 Task: Archive the repository "JS".
Action: Mouse moved to (1065, 277)
Screenshot: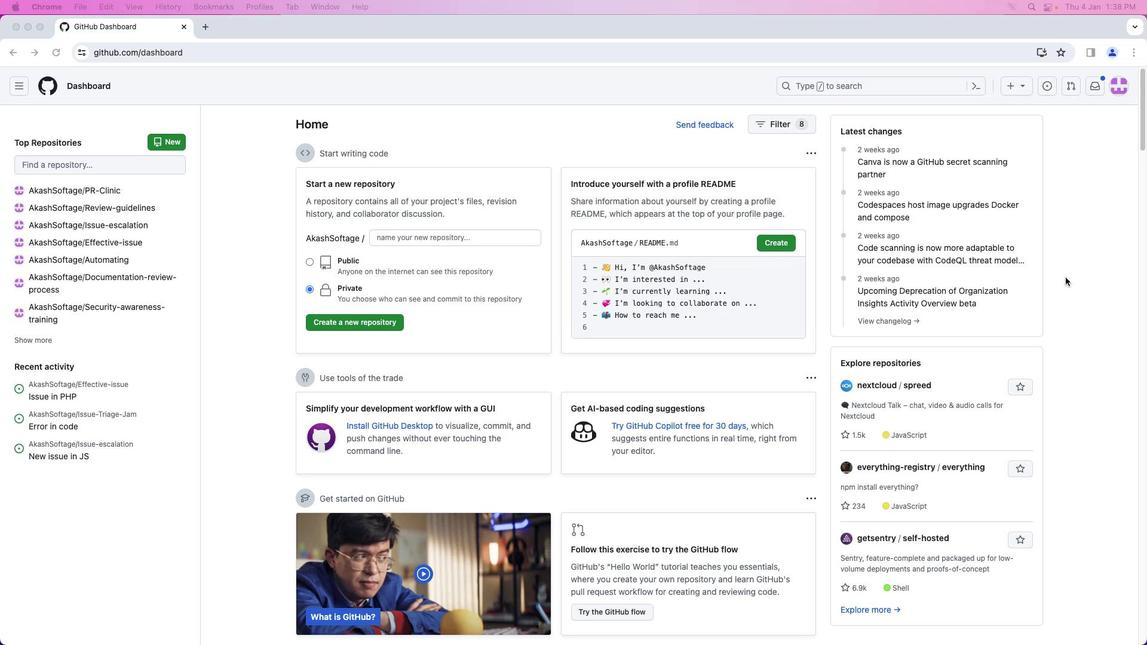 
Action: Mouse pressed left at (1065, 277)
Screenshot: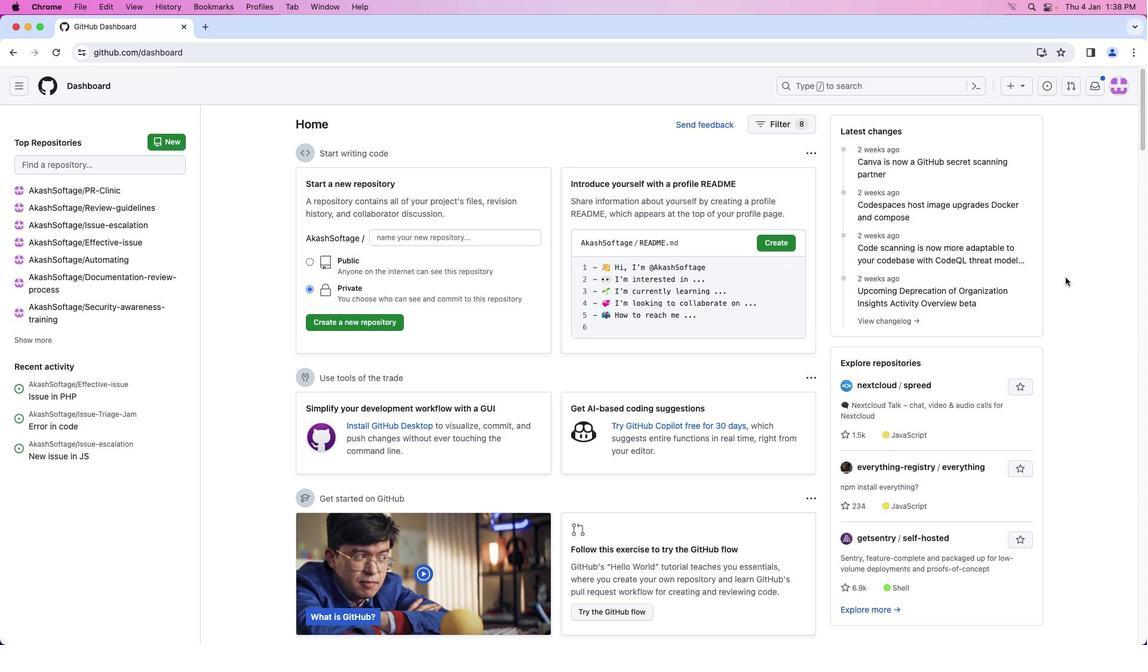 
Action: Mouse moved to (1120, 89)
Screenshot: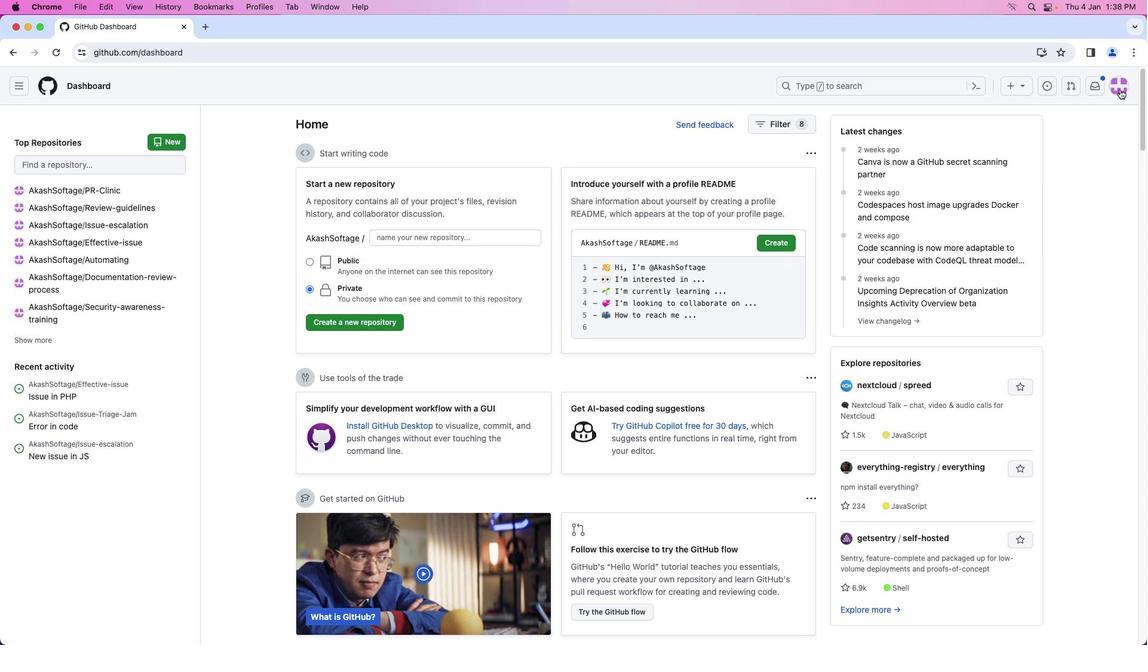 
Action: Mouse pressed left at (1120, 89)
Screenshot: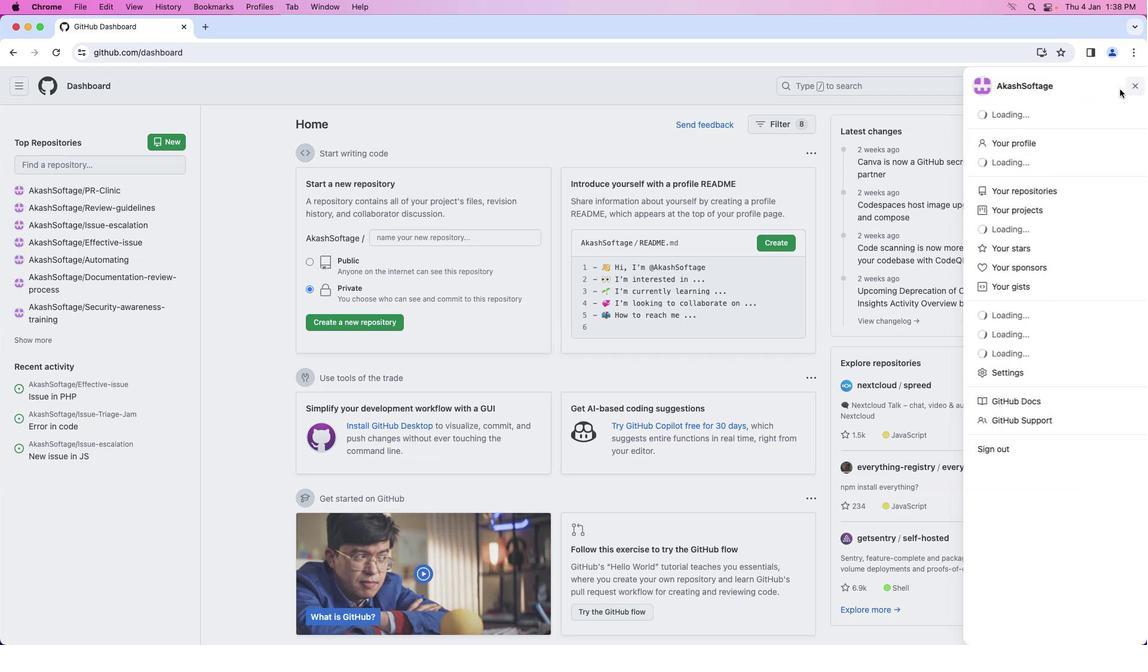 
Action: Mouse moved to (1064, 187)
Screenshot: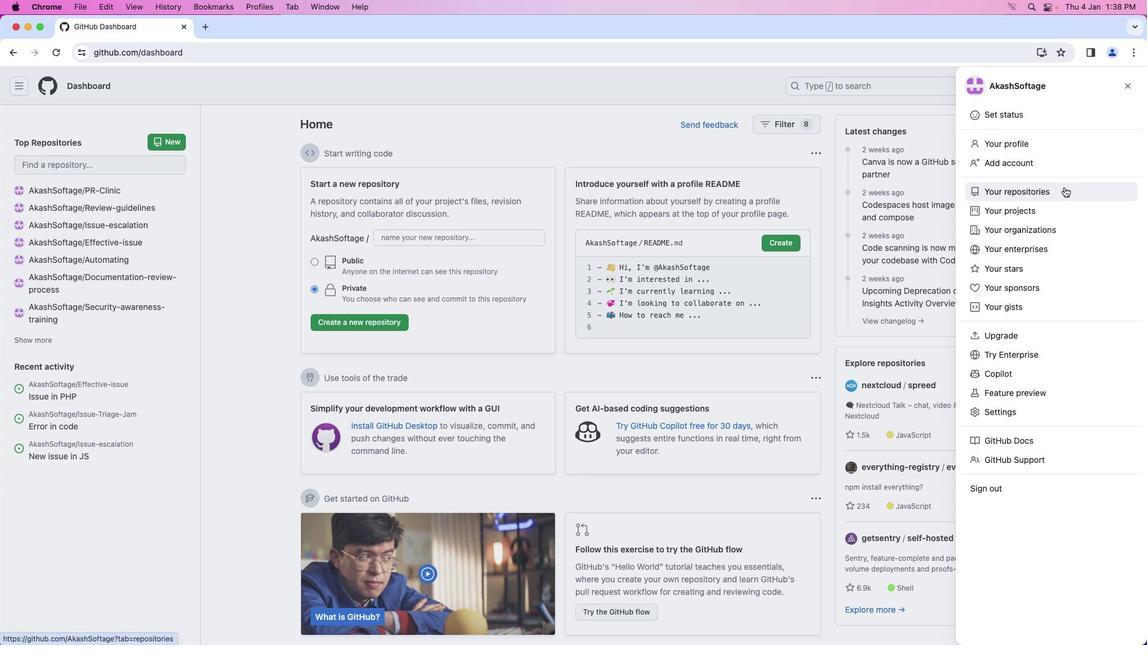 
Action: Mouse pressed left at (1064, 187)
Screenshot: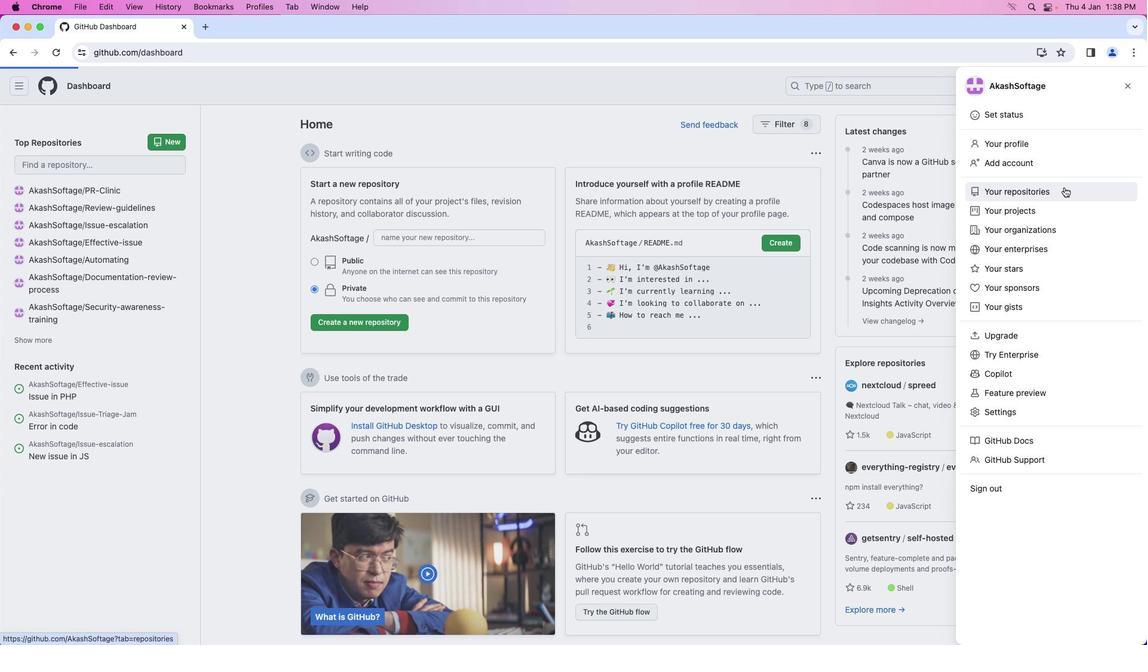 
Action: Mouse moved to (406, 268)
Screenshot: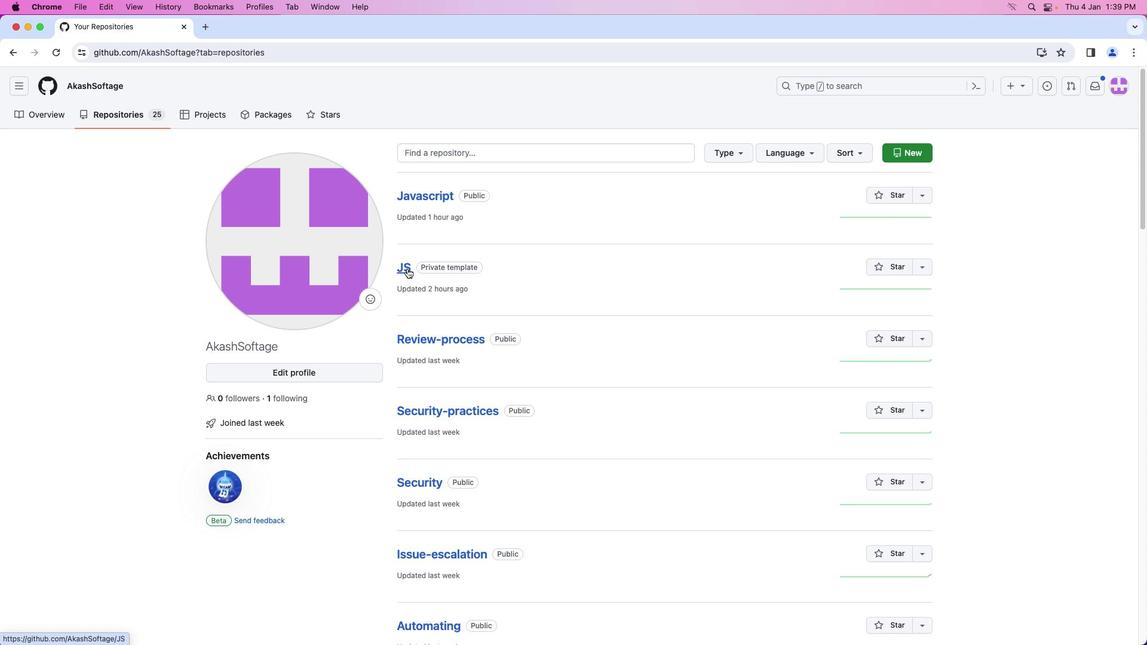 
Action: Mouse pressed left at (406, 268)
Screenshot: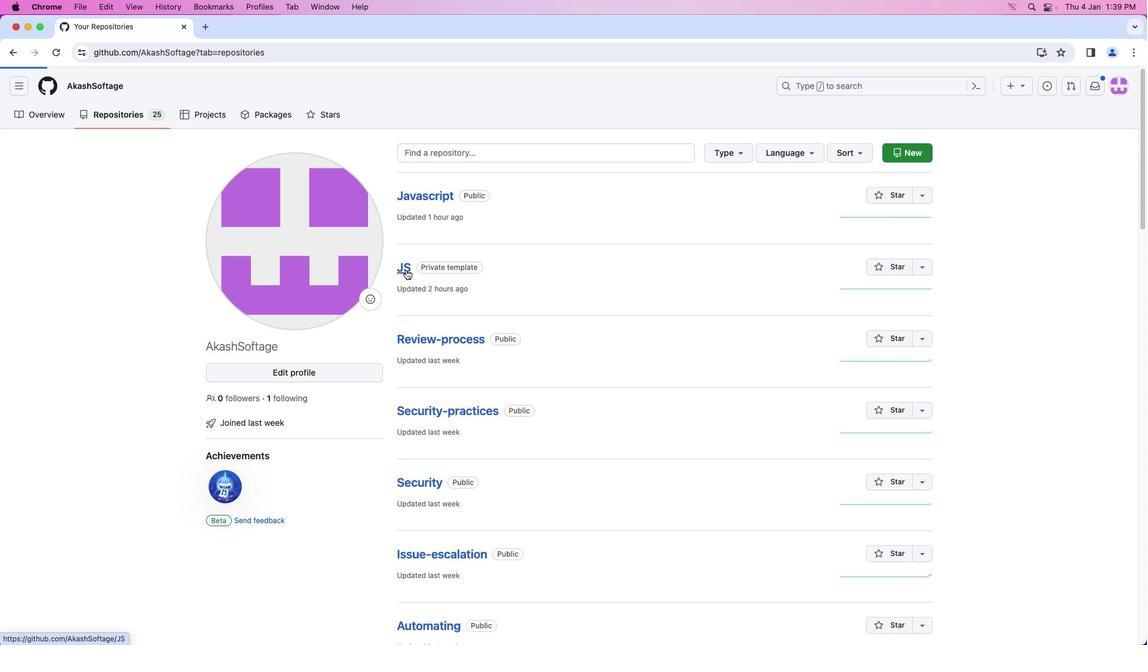 
Action: Mouse moved to (525, 120)
Screenshot: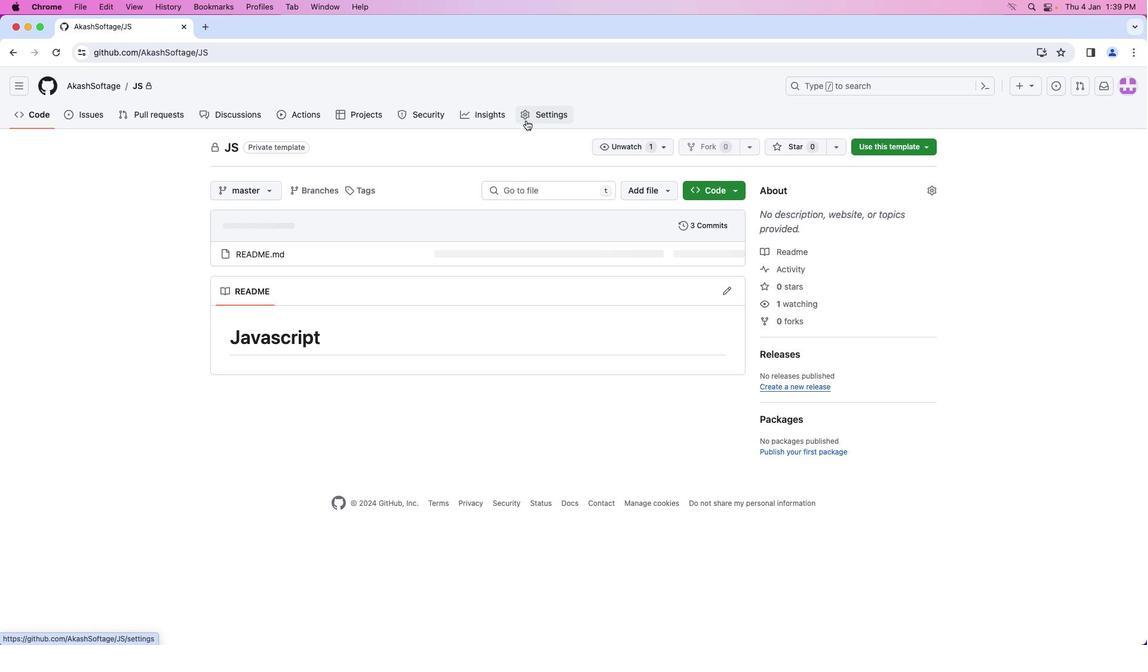
Action: Mouse pressed left at (525, 120)
Screenshot: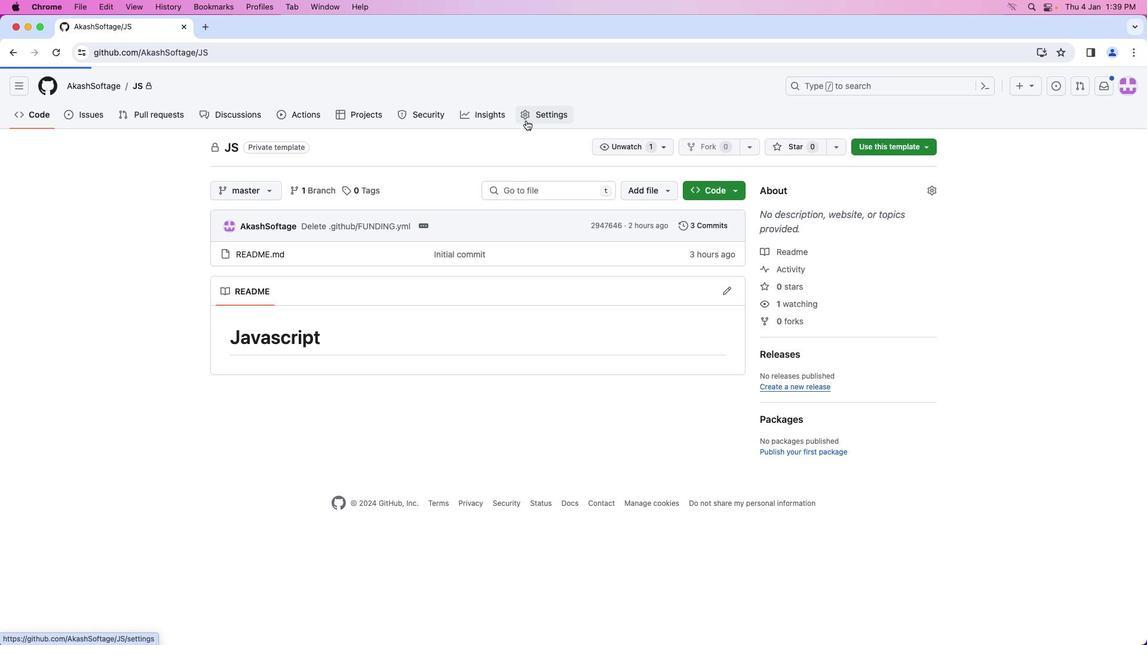 
Action: Mouse moved to (488, 201)
Screenshot: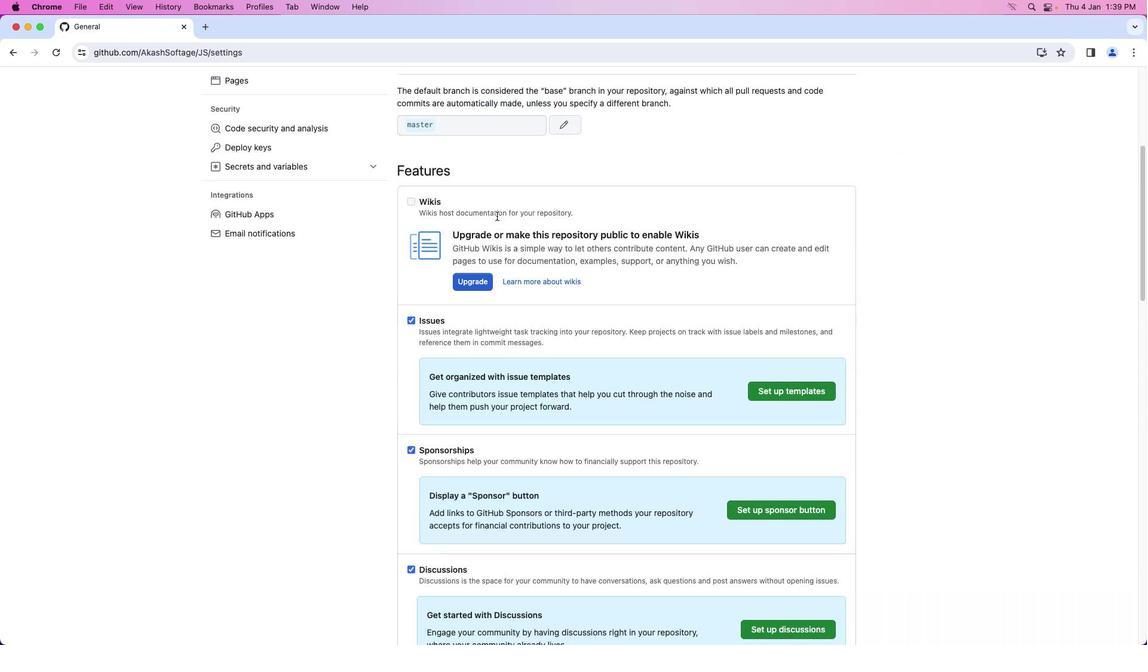 
Action: Mouse scrolled (488, 201) with delta (0, 0)
Screenshot: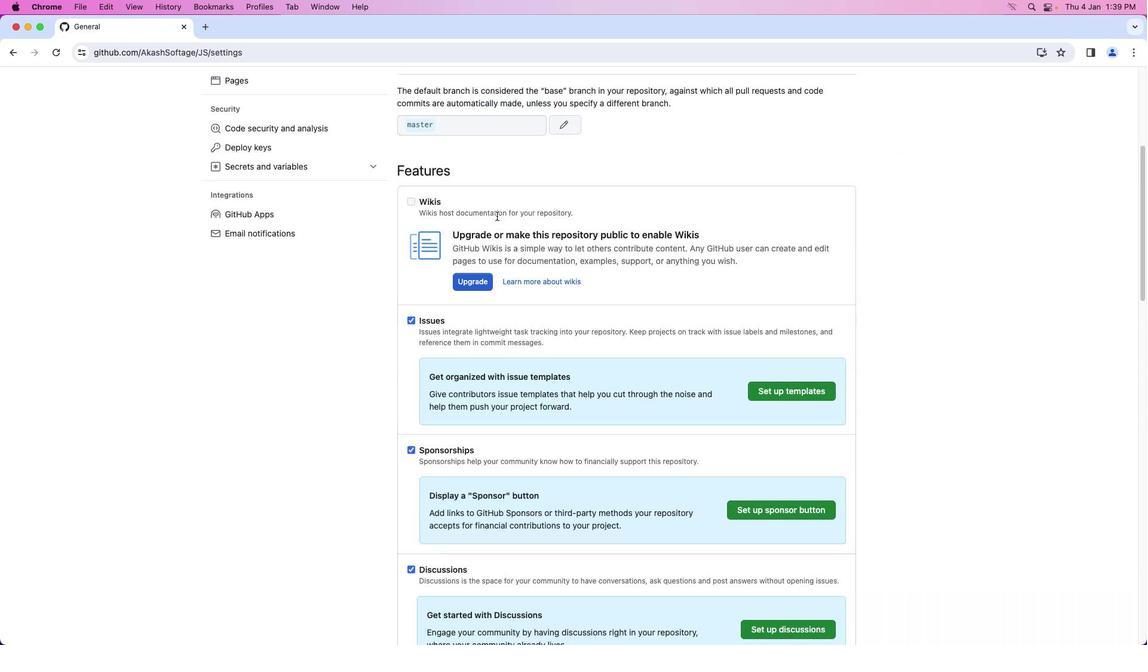 
Action: Mouse moved to (492, 209)
Screenshot: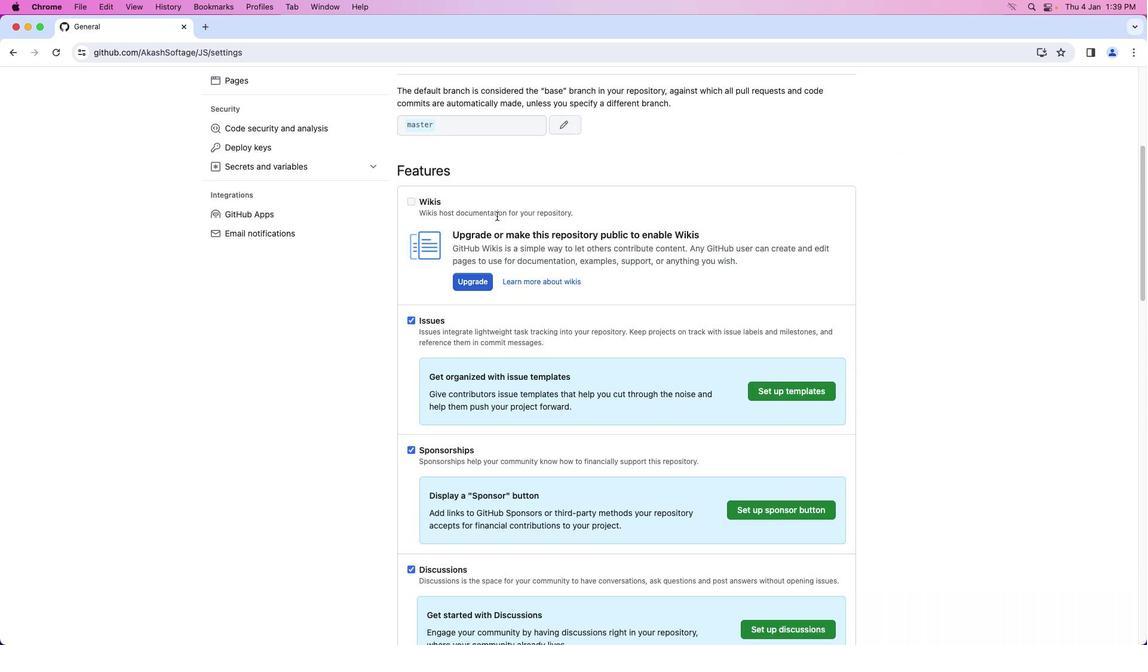 
Action: Mouse scrolled (492, 209) with delta (0, 0)
Screenshot: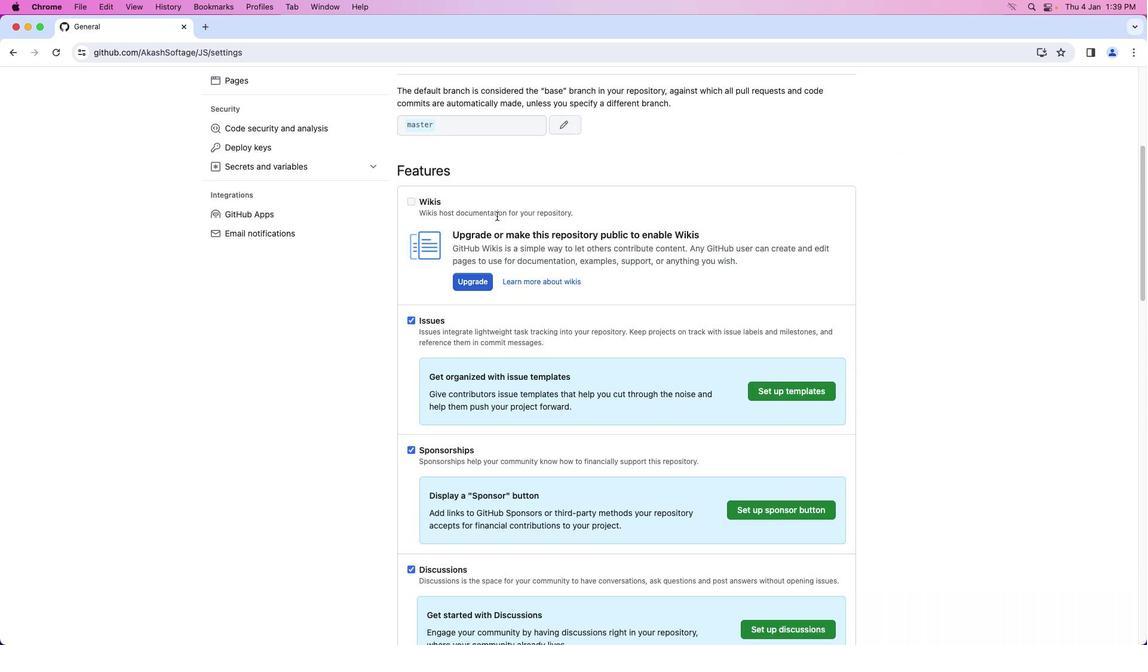 
Action: Mouse moved to (494, 212)
Screenshot: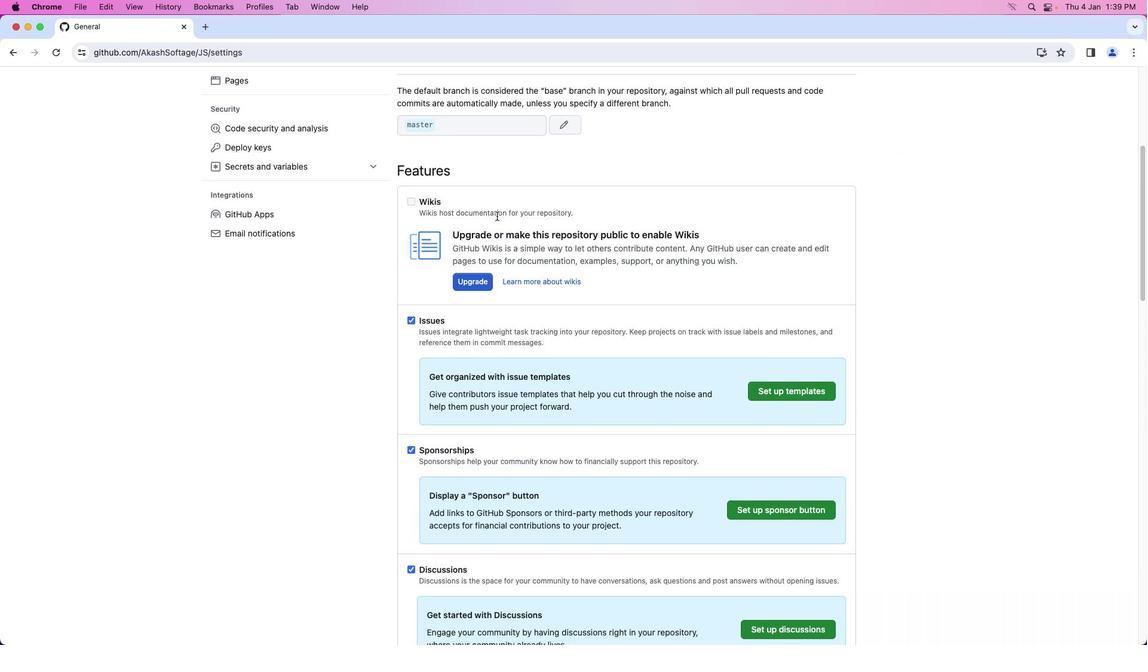 
Action: Mouse scrolled (494, 212) with delta (0, -1)
Screenshot: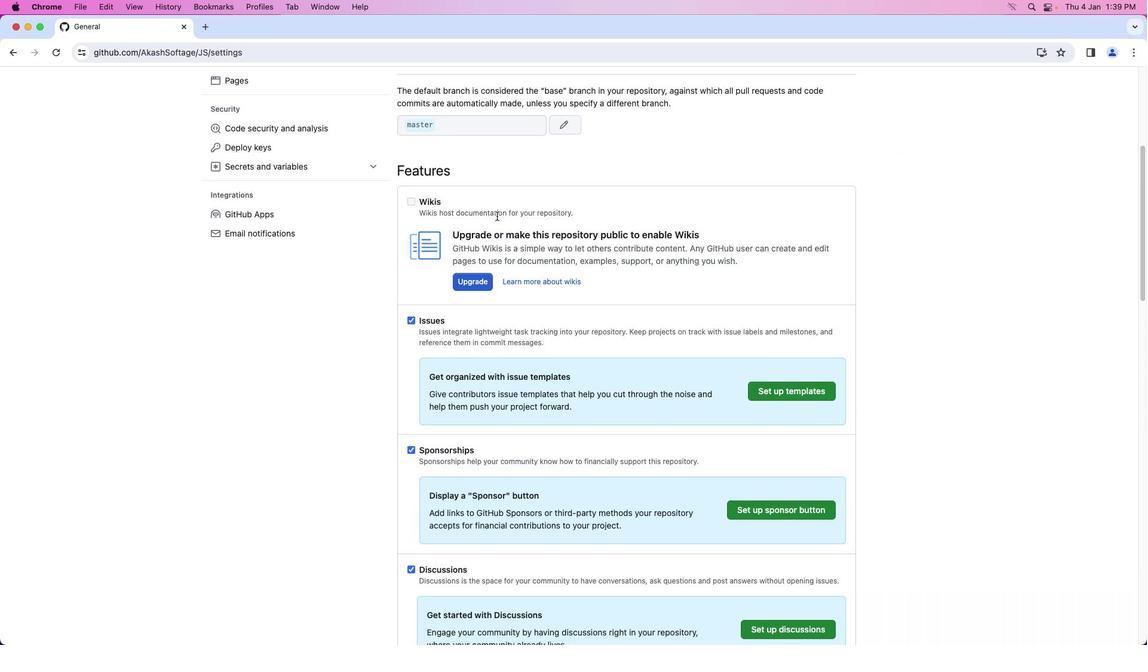 
Action: Mouse moved to (495, 215)
Screenshot: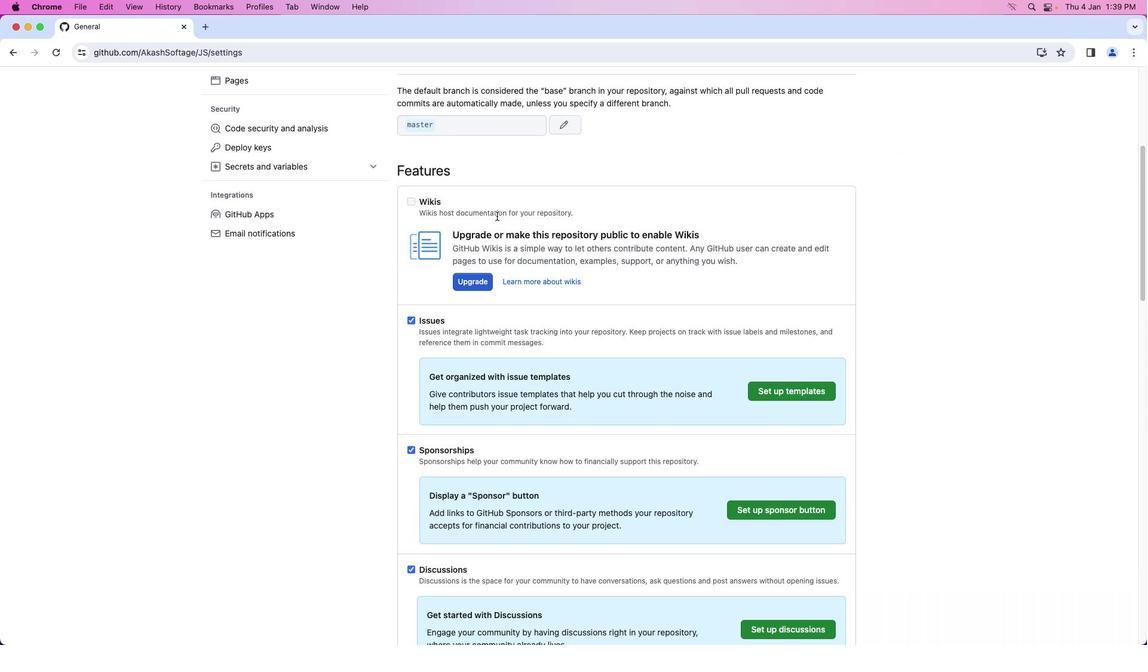 
Action: Mouse scrolled (495, 215) with delta (0, -1)
Screenshot: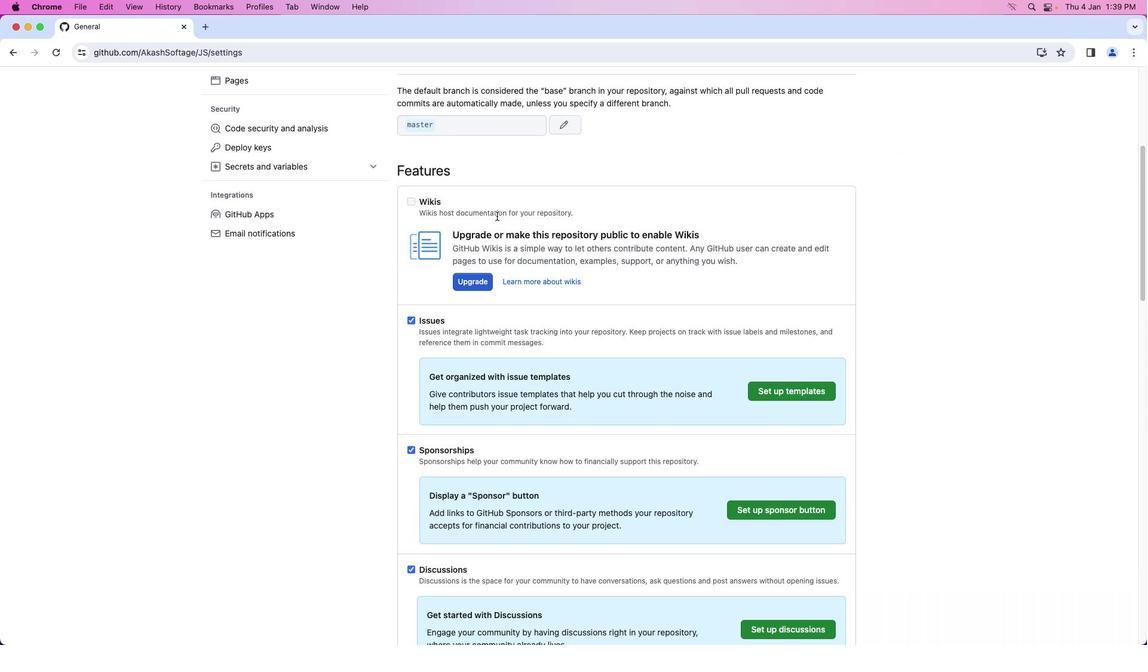 
Action: Mouse moved to (496, 216)
Screenshot: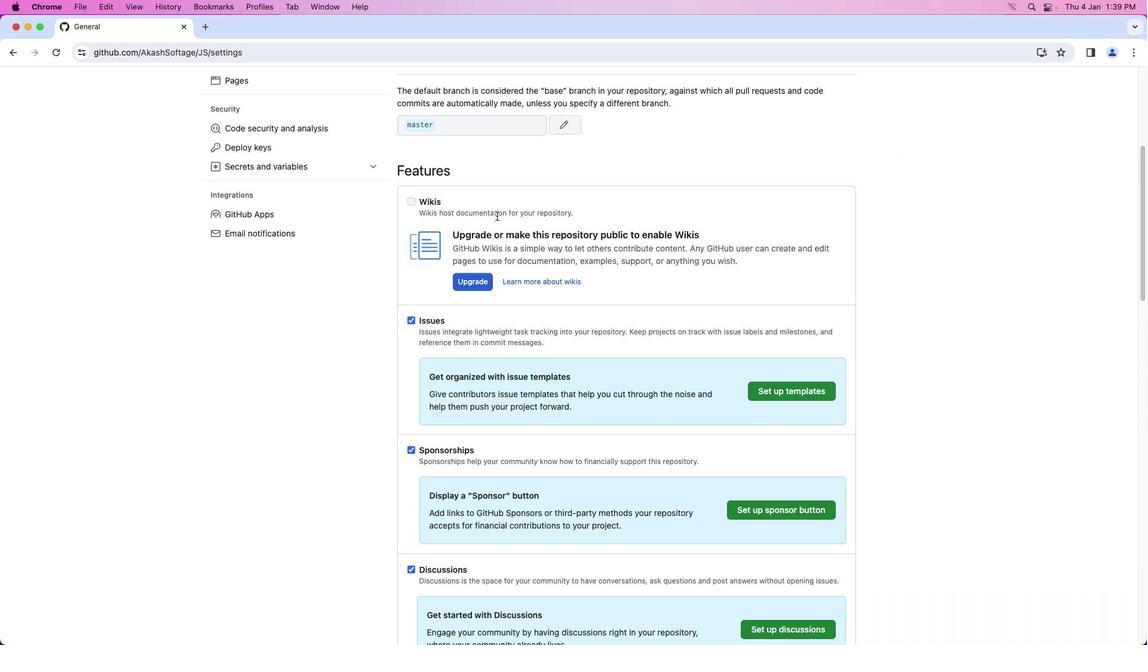 
Action: Mouse scrolled (496, 216) with delta (0, -2)
Screenshot: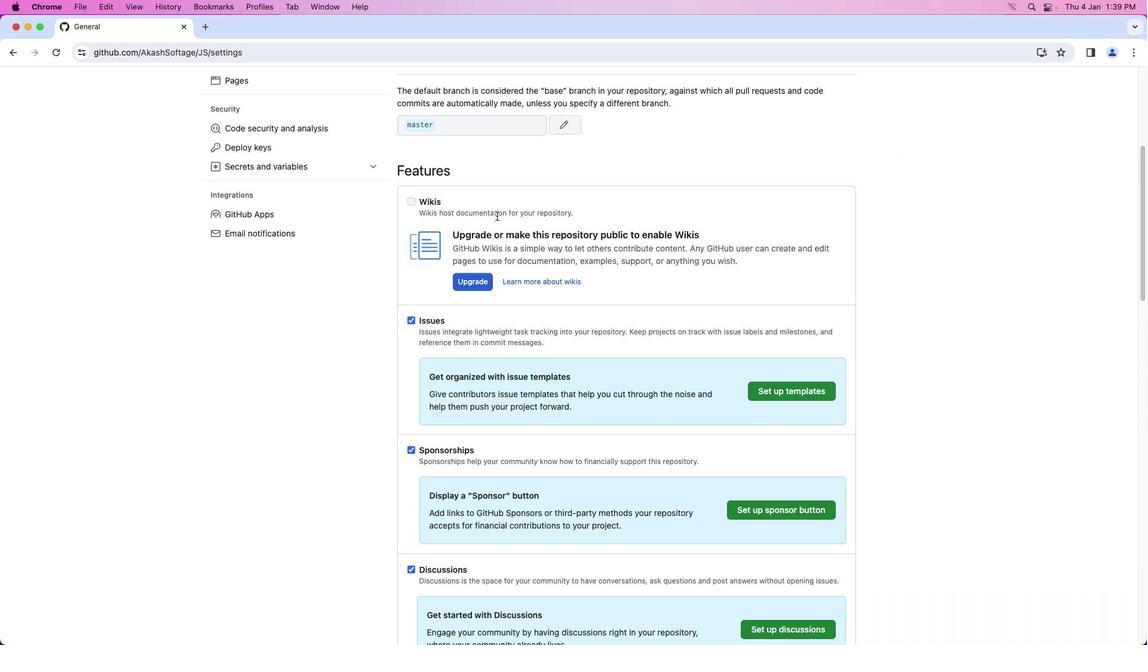 
Action: Mouse moved to (497, 223)
Screenshot: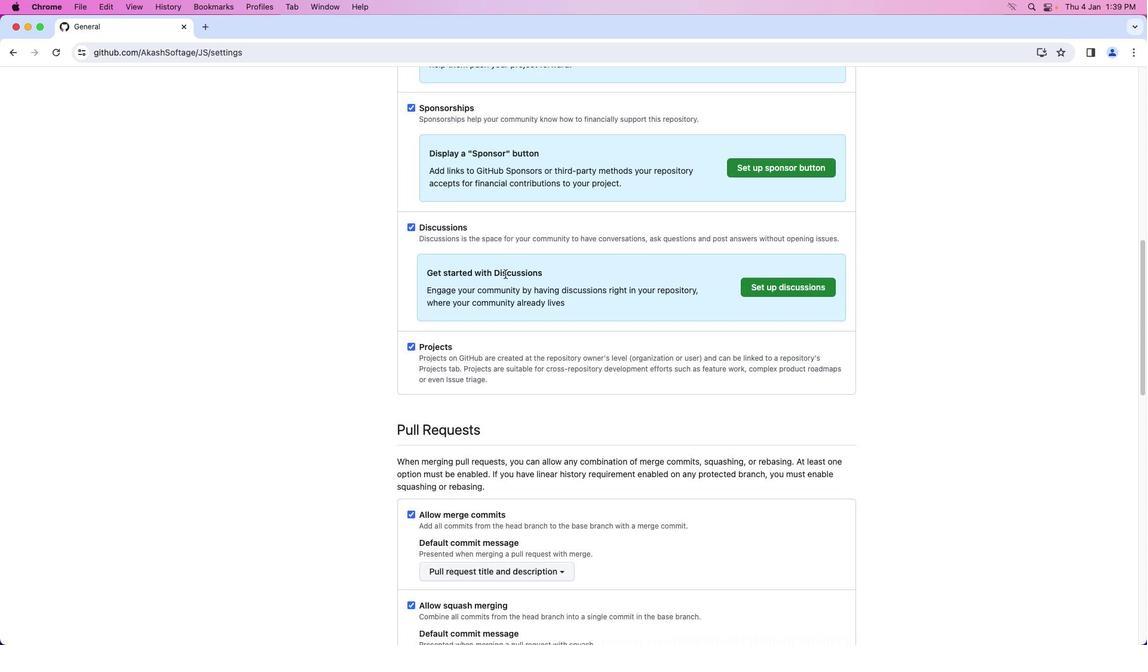
Action: Mouse scrolled (497, 223) with delta (0, 0)
Screenshot: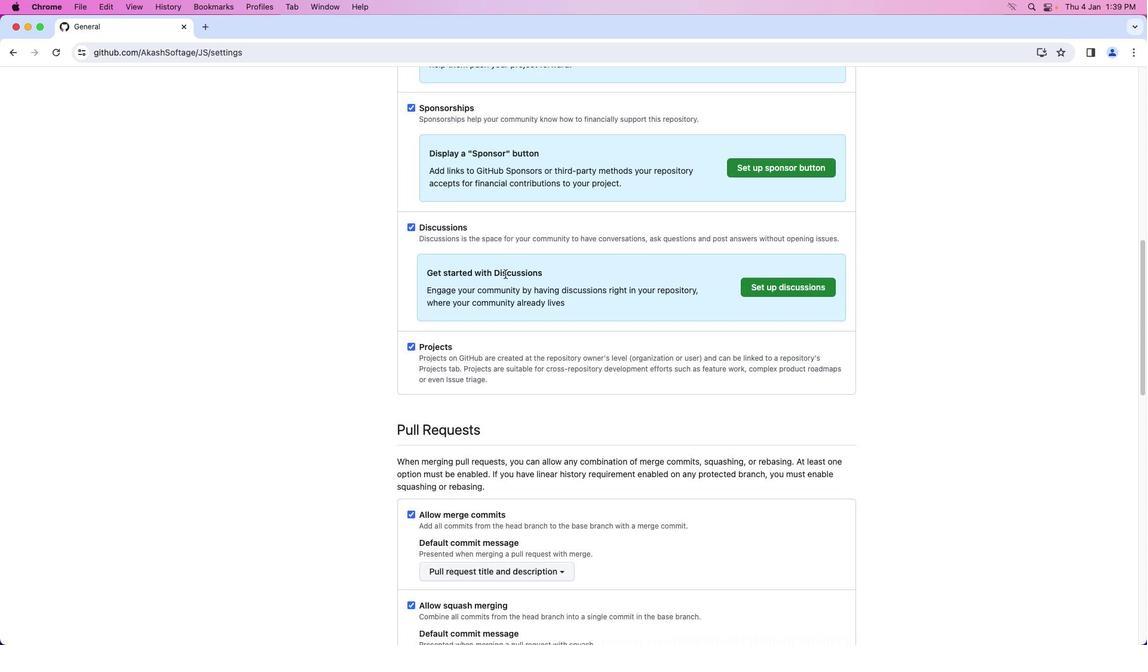 
Action: Mouse moved to (501, 243)
Screenshot: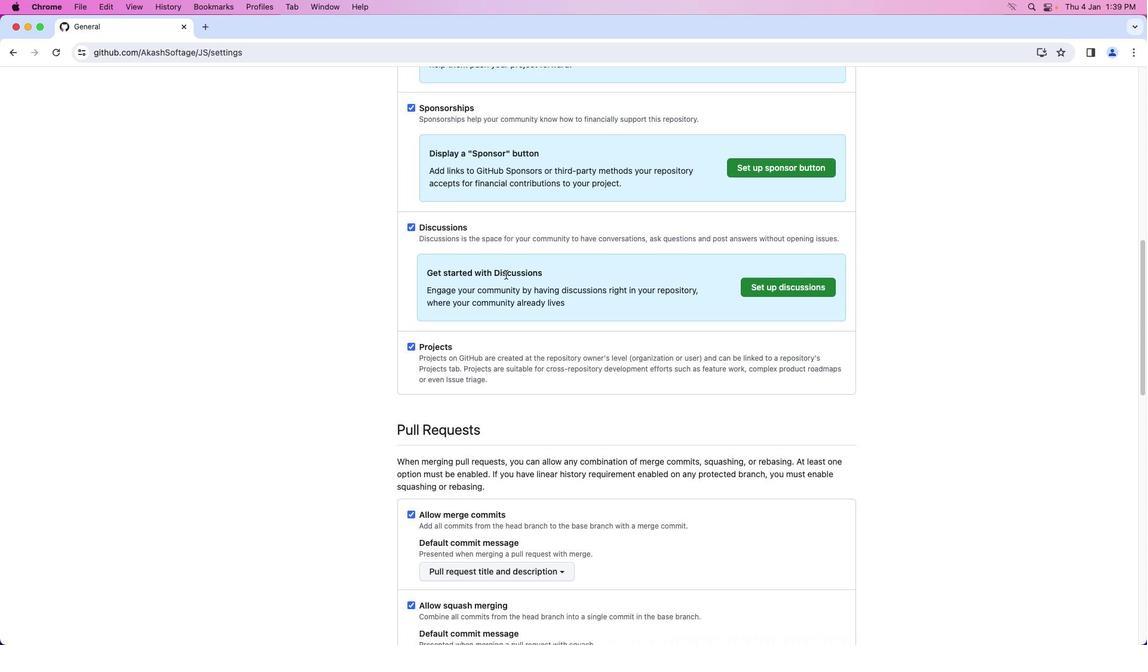 
Action: Mouse scrolled (501, 243) with delta (0, 0)
Screenshot: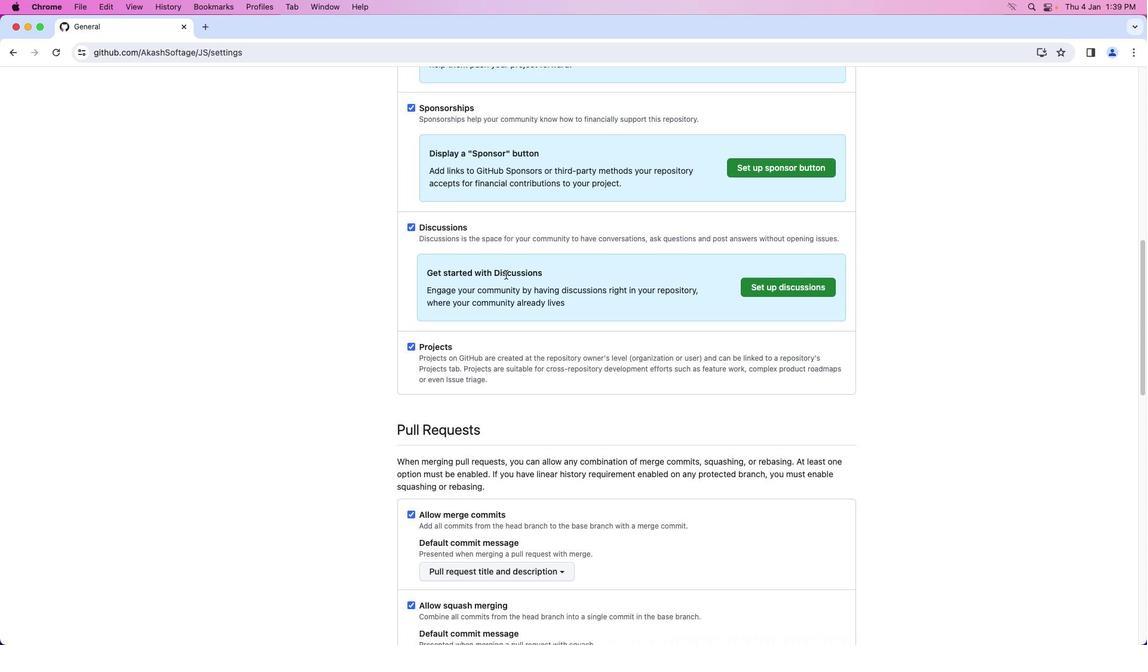 
Action: Mouse moved to (501, 253)
Screenshot: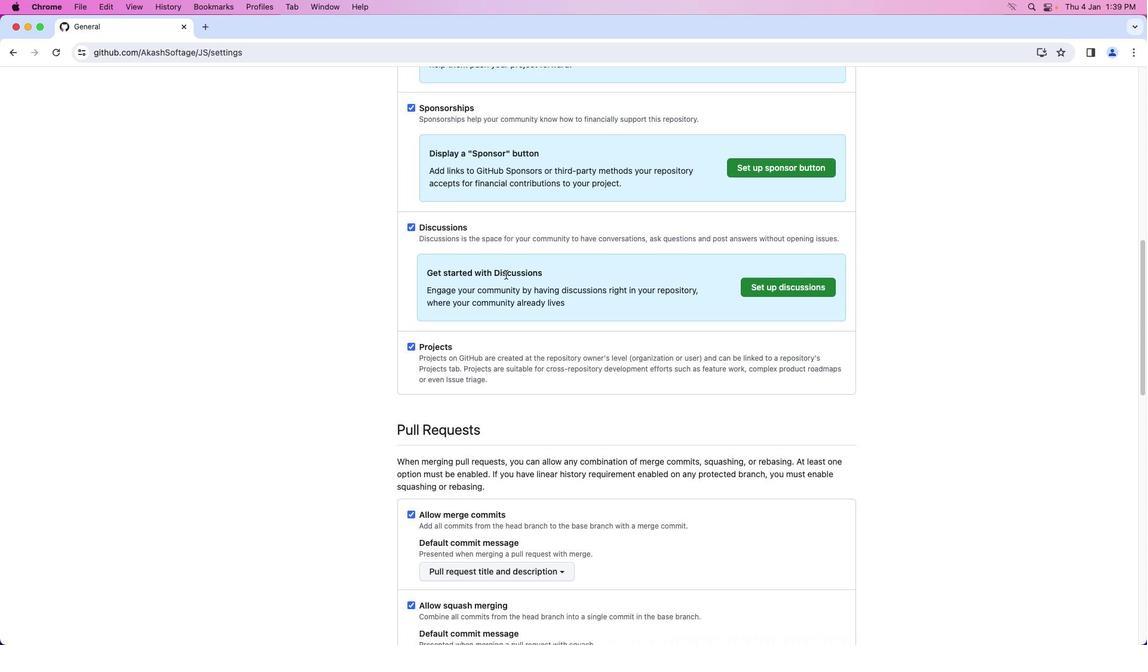 
Action: Mouse scrolled (501, 253) with delta (0, -1)
Screenshot: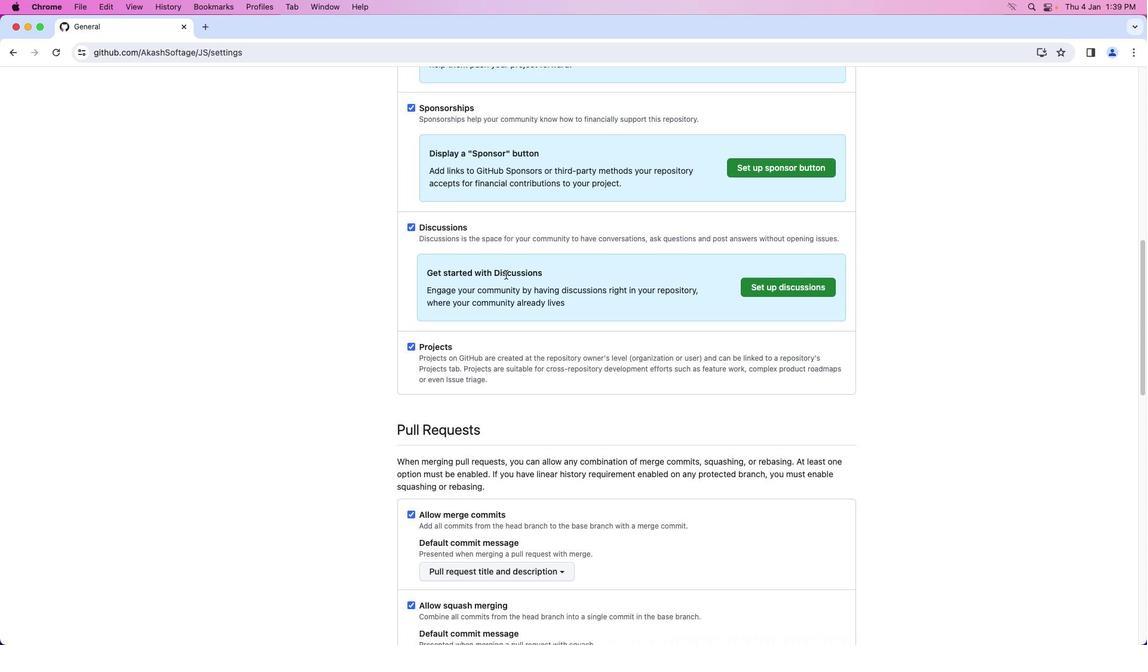 
Action: Mouse moved to (502, 268)
Screenshot: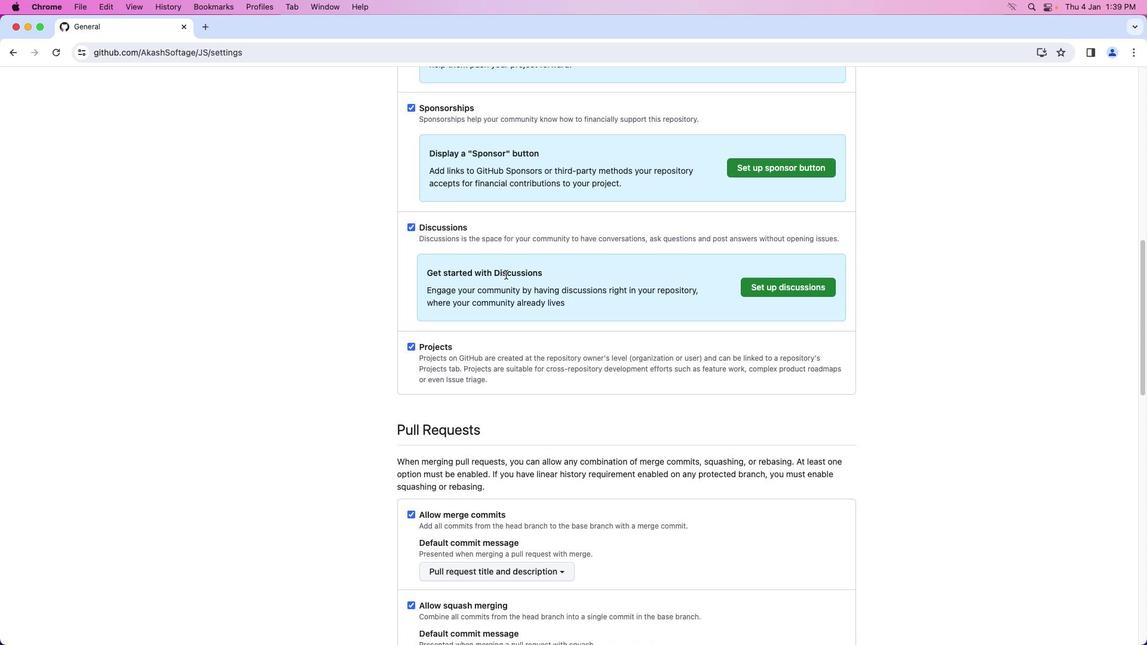 
Action: Mouse scrolled (502, 268) with delta (0, -2)
Screenshot: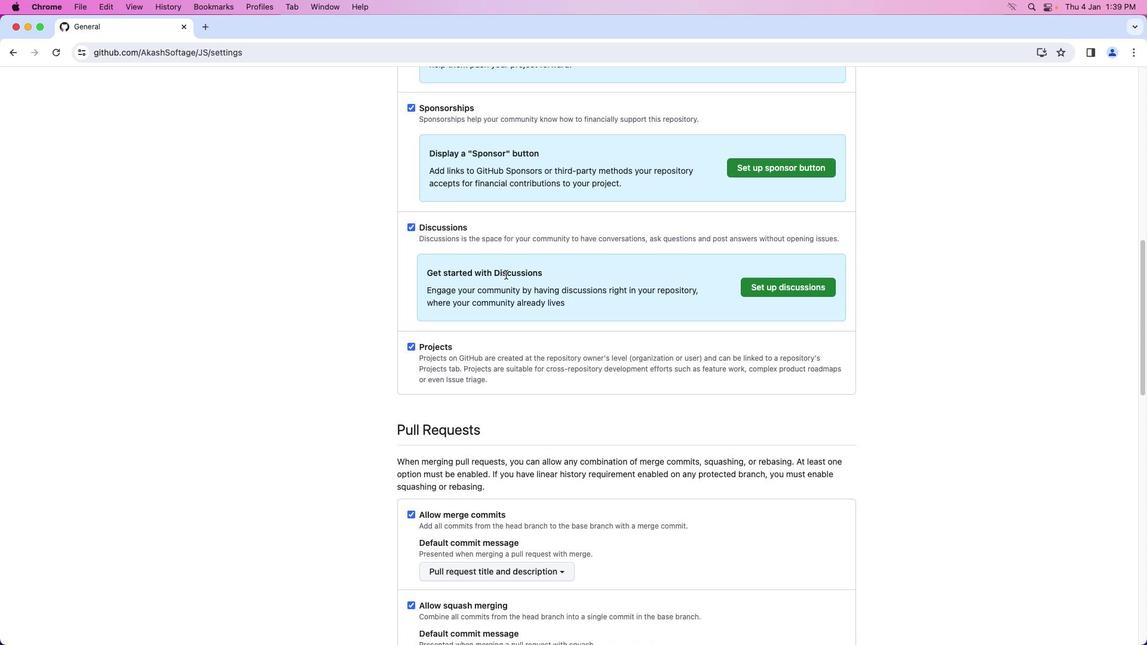 
Action: Mouse moved to (503, 271)
Screenshot: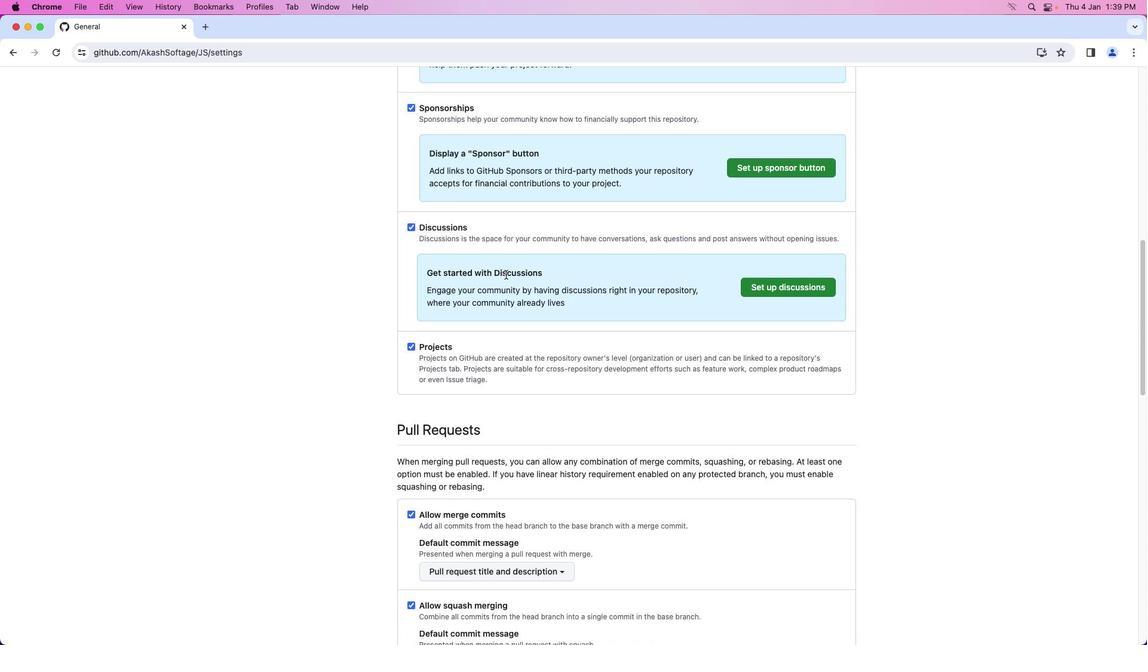 
Action: Mouse scrolled (503, 271) with delta (0, -2)
Screenshot: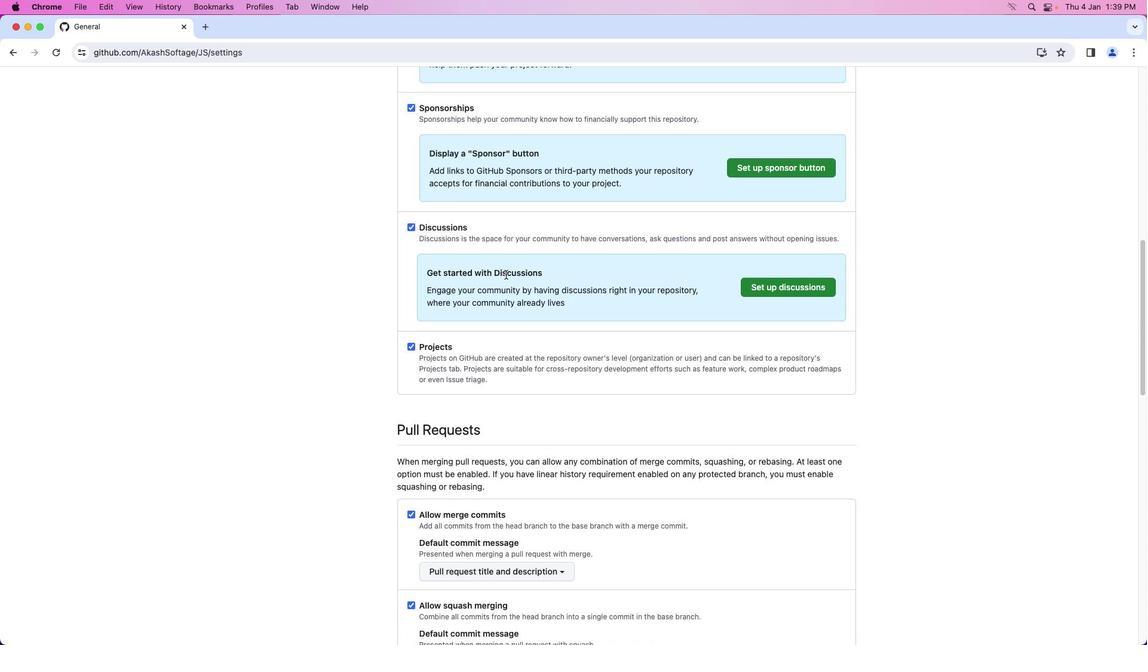
Action: Mouse moved to (506, 274)
Screenshot: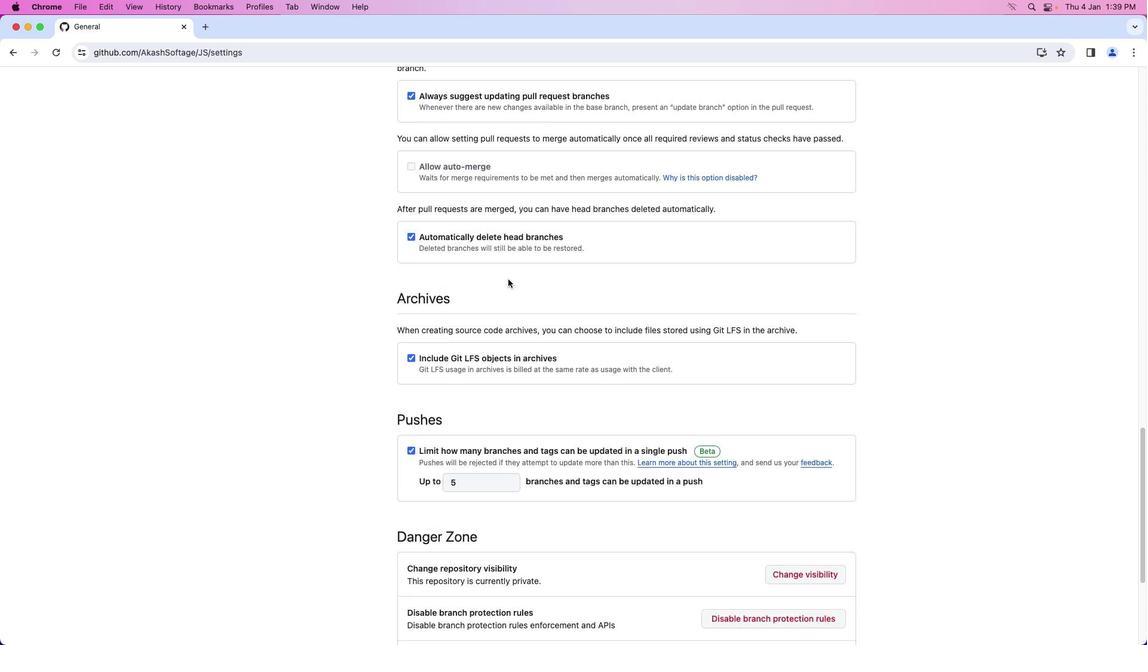 
Action: Mouse scrolled (506, 274) with delta (0, 0)
Screenshot: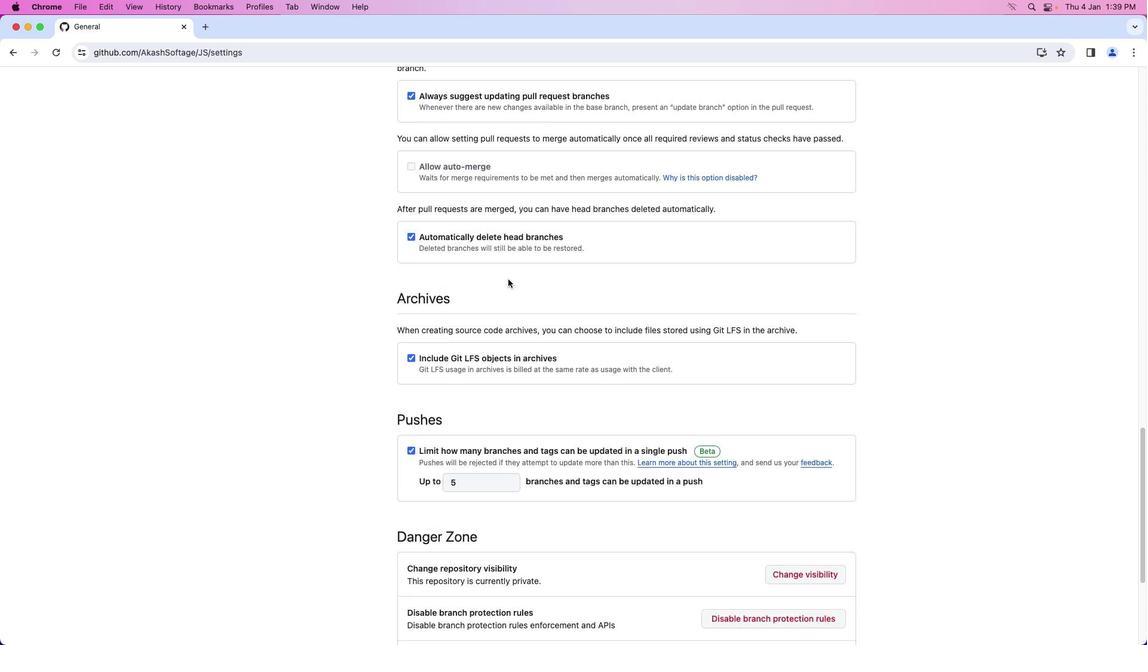 
Action: Mouse moved to (506, 275)
Screenshot: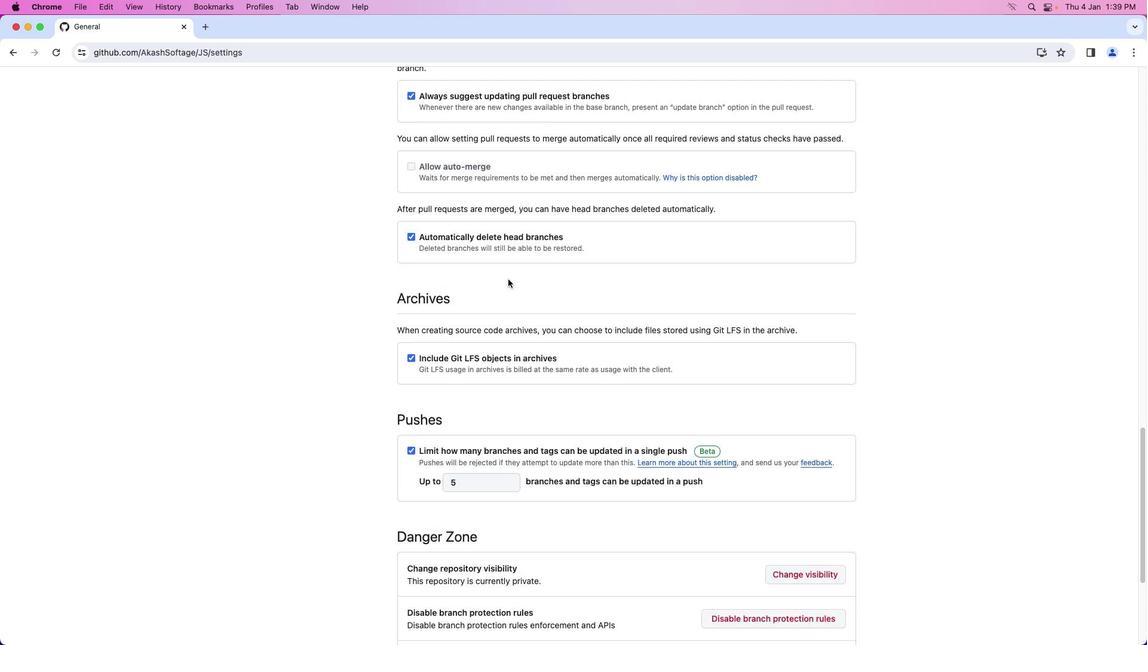 
Action: Mouse scrolled (506, 275) with delta (0, 0)
Screenshot: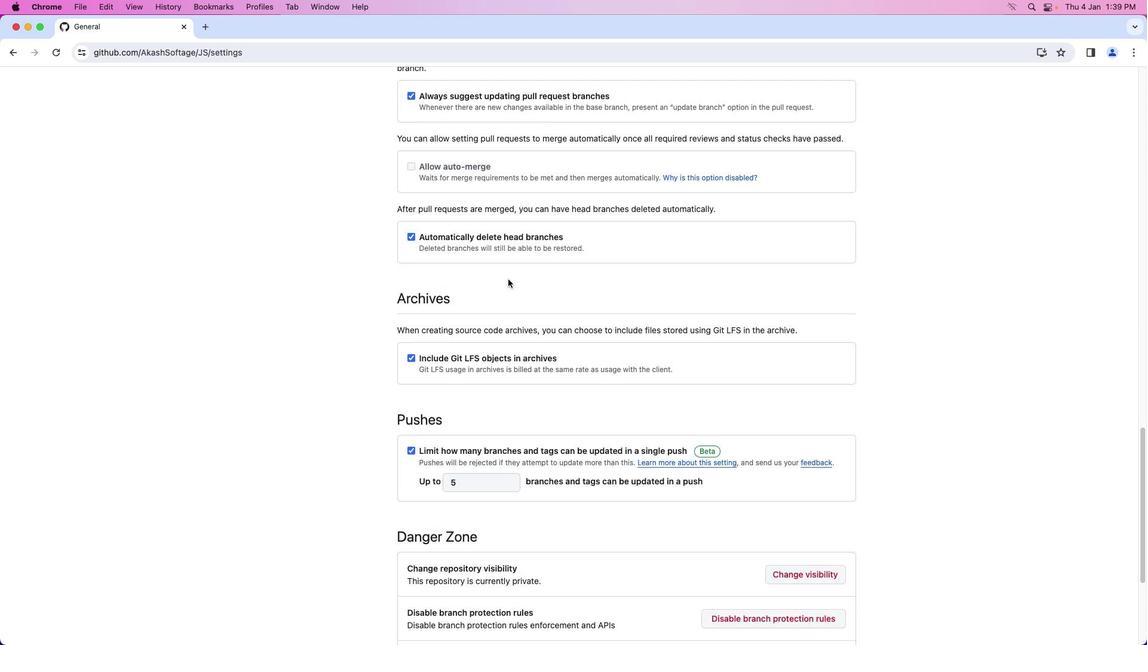
Action: Mouse moved to (507, 279)
Screenshot: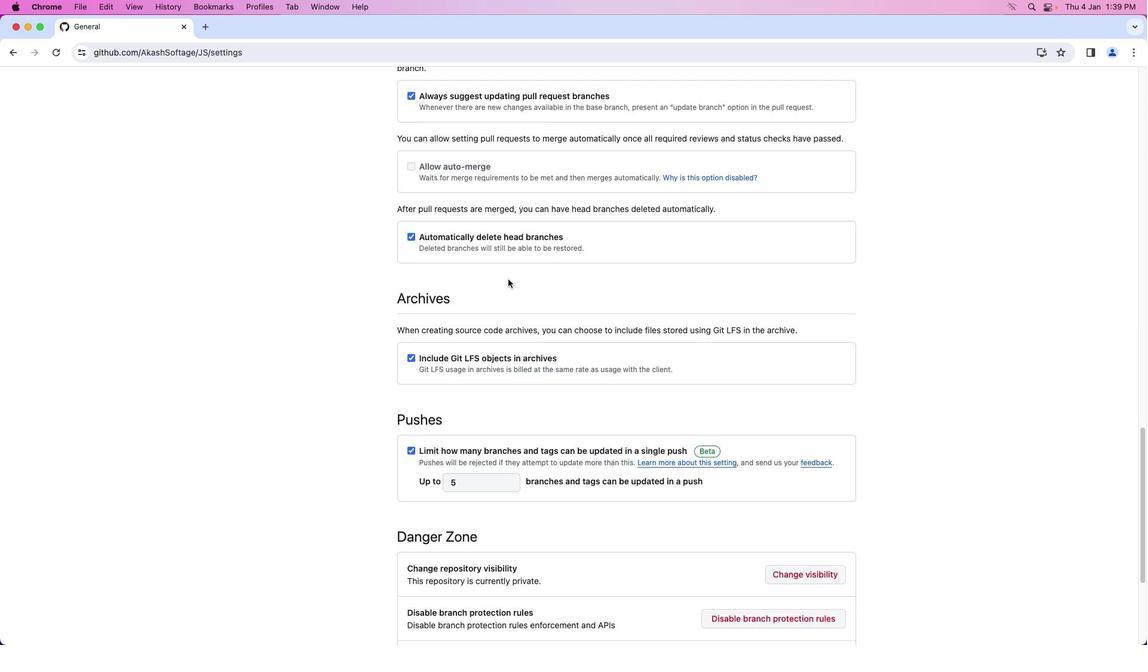 
Action: Mouse scrolled (507, 279) with delta (0, -1)
Screenshot: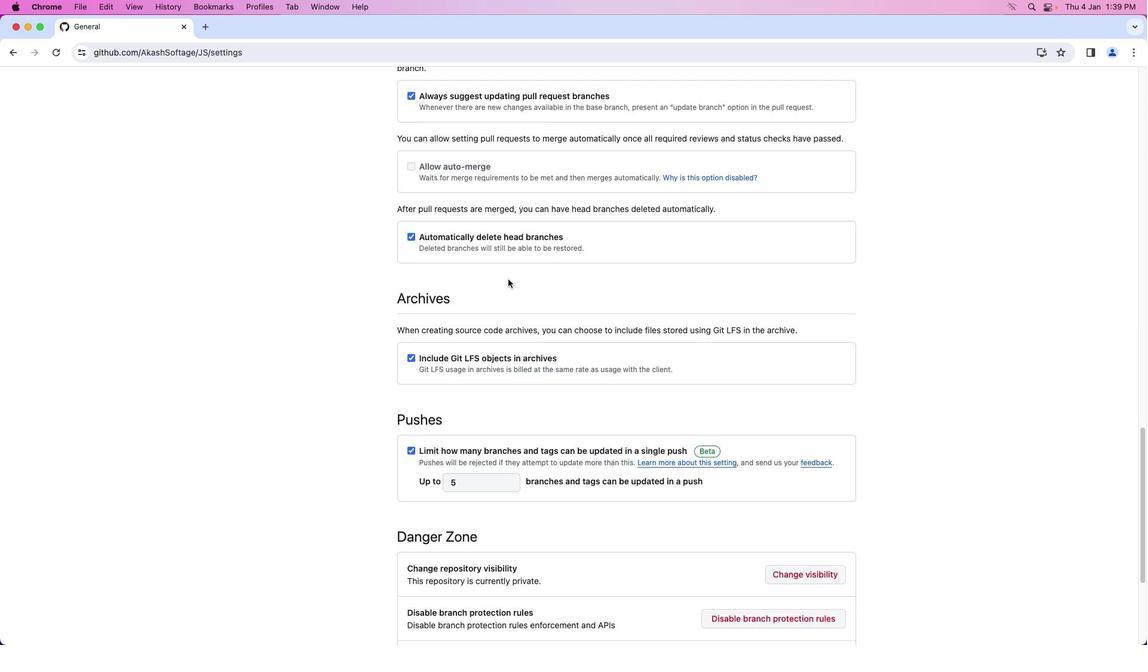 
Action: Mouse moved to (507, 280)
Screenshot: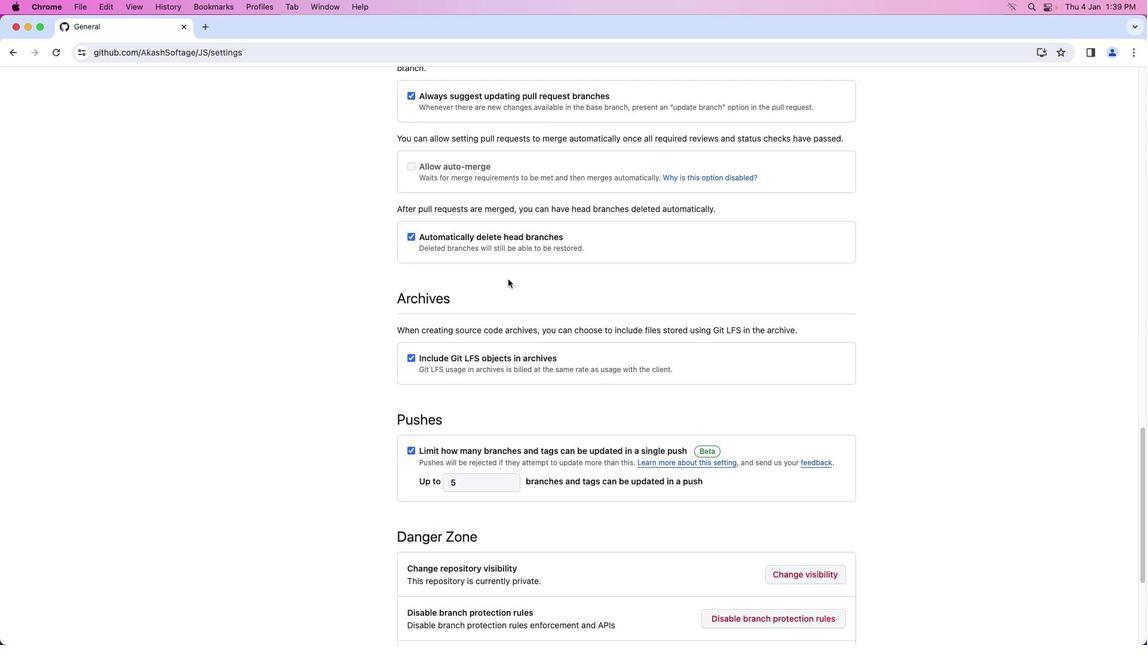 
Action: Mouse scrolled (507, 280) with delta (0, -2)
Screenshot: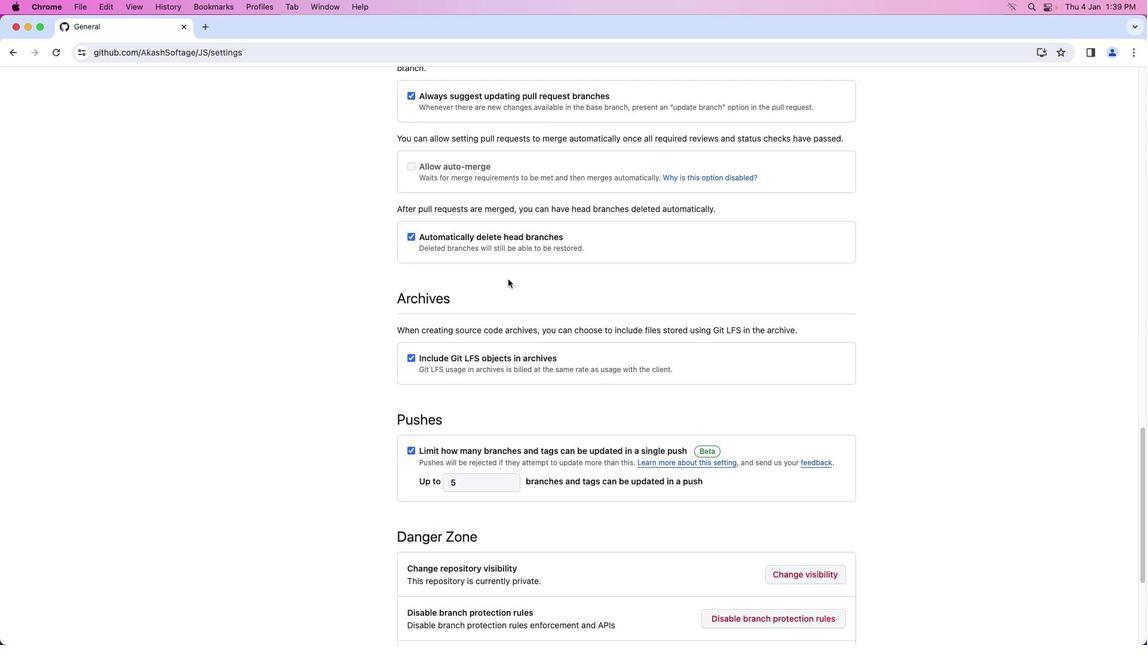 
Action: Mouse moved to (507, 280)
Screenshot: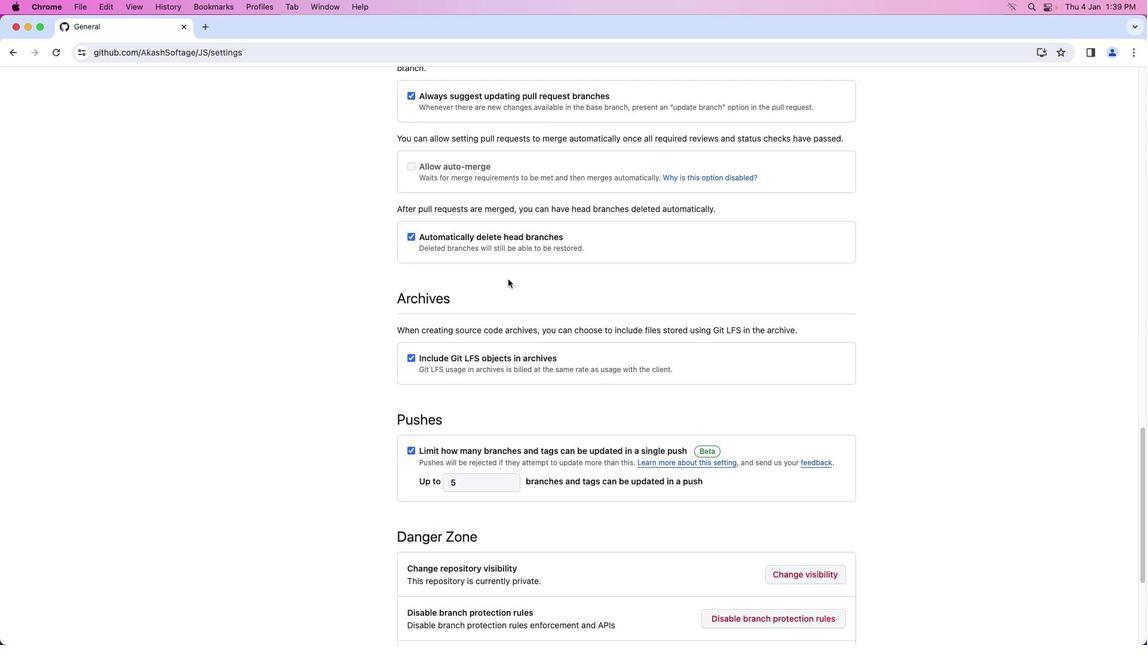 
Action: Mouse scrolled (507, 280) with delta (0, -2)
Screenshot: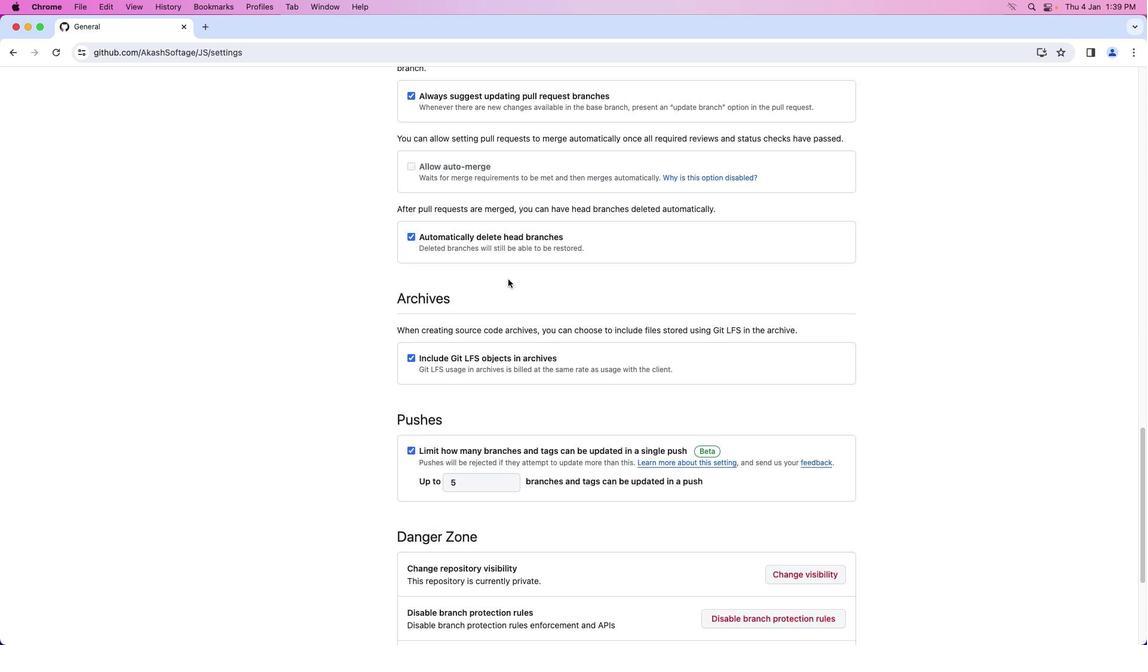 
Action: Mouse scrolled (507, 280) with delta (0, -3)
Screenshot: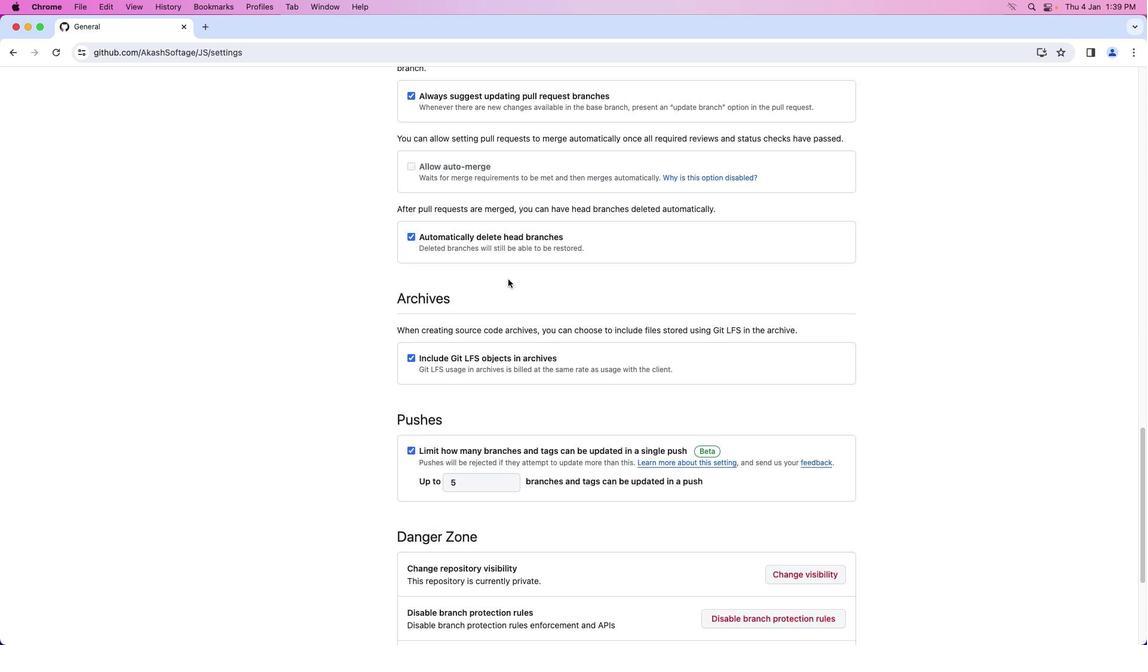 
Action: Mouse scrolled (507, 280) with delta (0, -4)
Screenshot: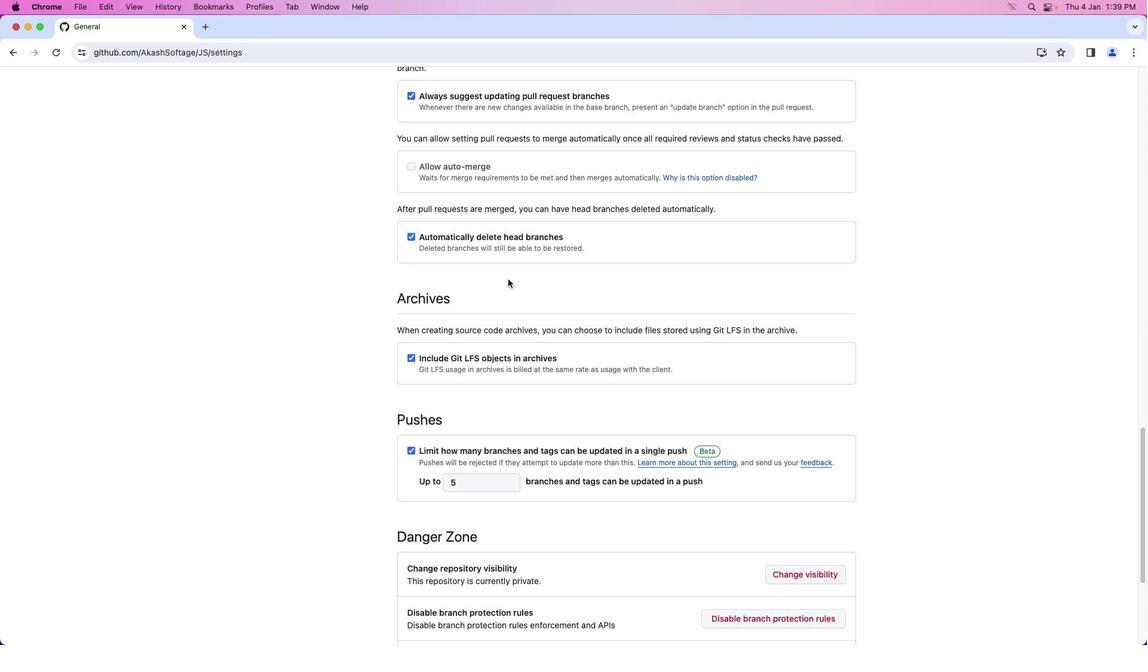 
Action: Mouse moved to (507, 279)
Screenshot: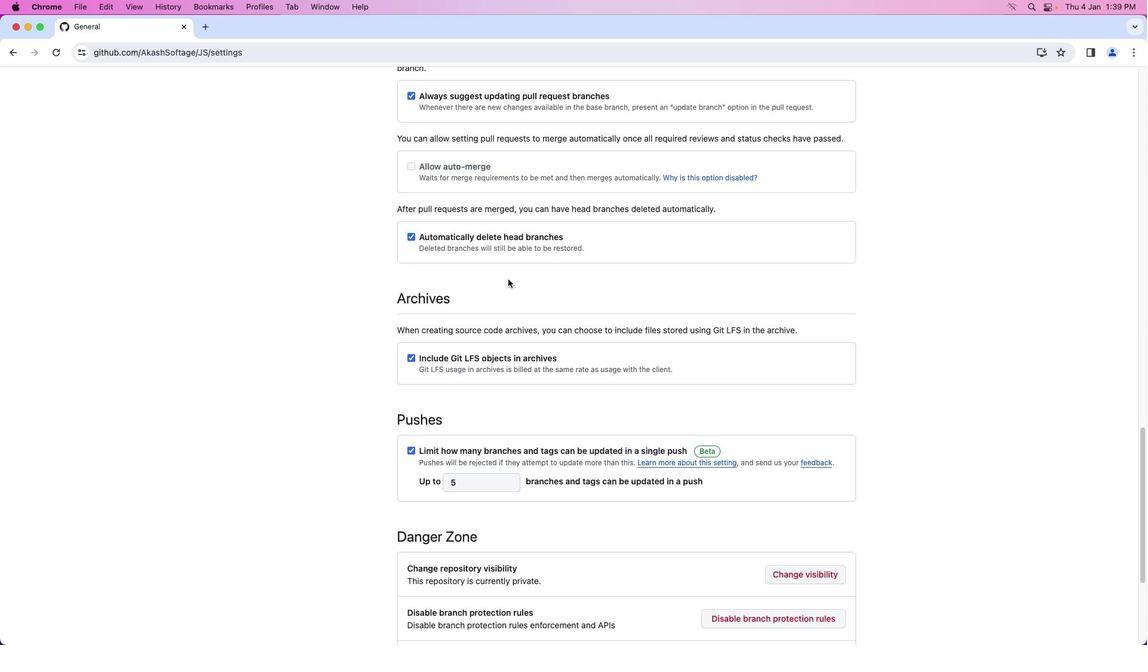 
Action: Mouse scrolled (507, 279) with delta (0, 0)
Screenshot: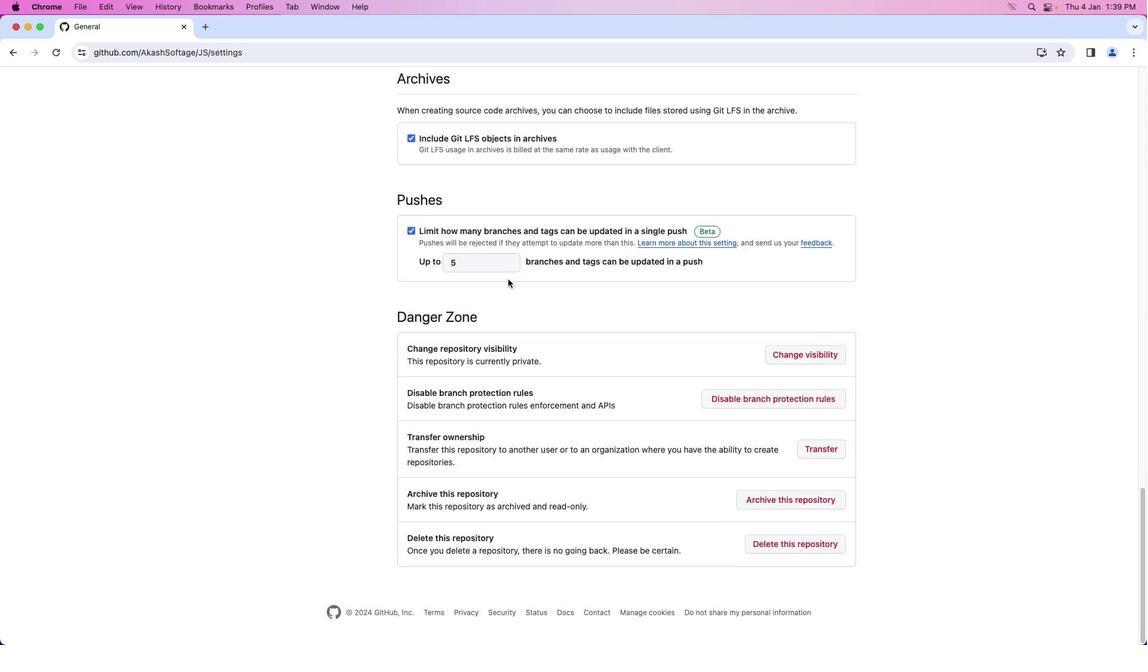 
Action: Mouse scrolled (507, 279) with delta (0, 0)
Screenshot: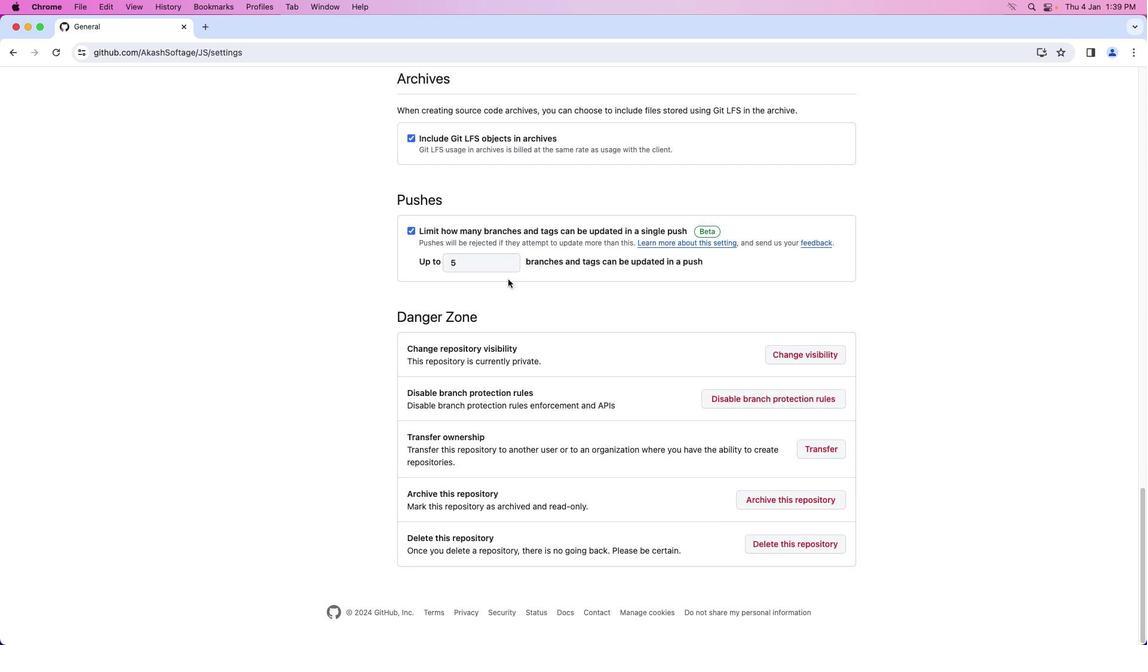 
Action: Mouse scrolled (507, 279) with delta (0, 0)
Screenshot: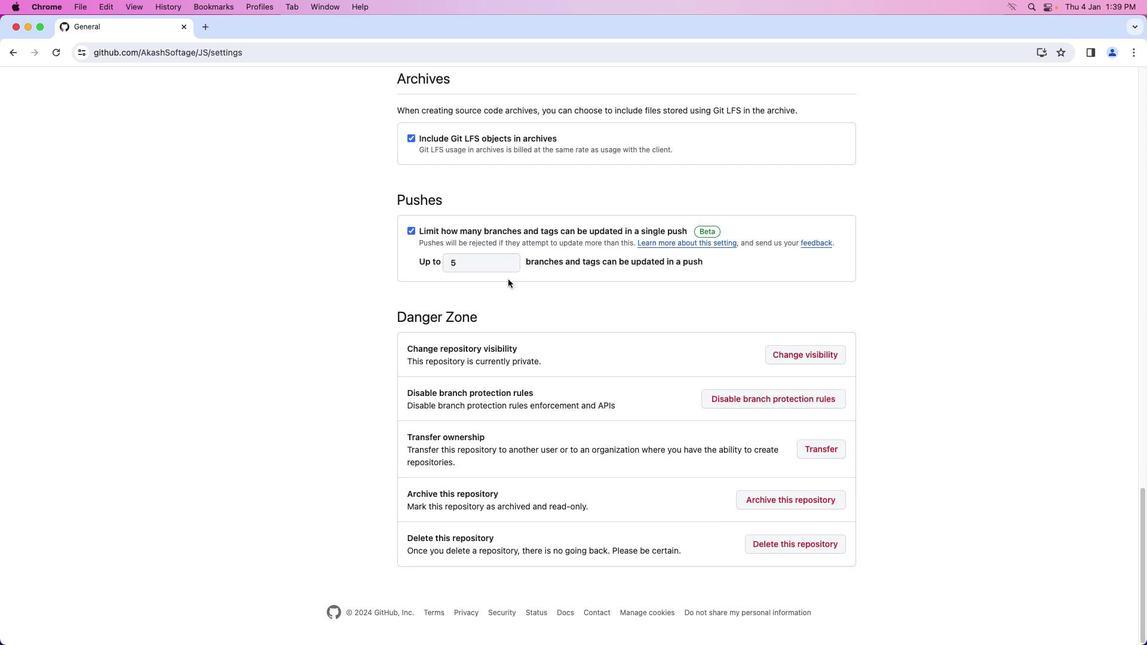 
Action: Mouse scrolled (507, 279) with delta (0, -1)
Screenshot: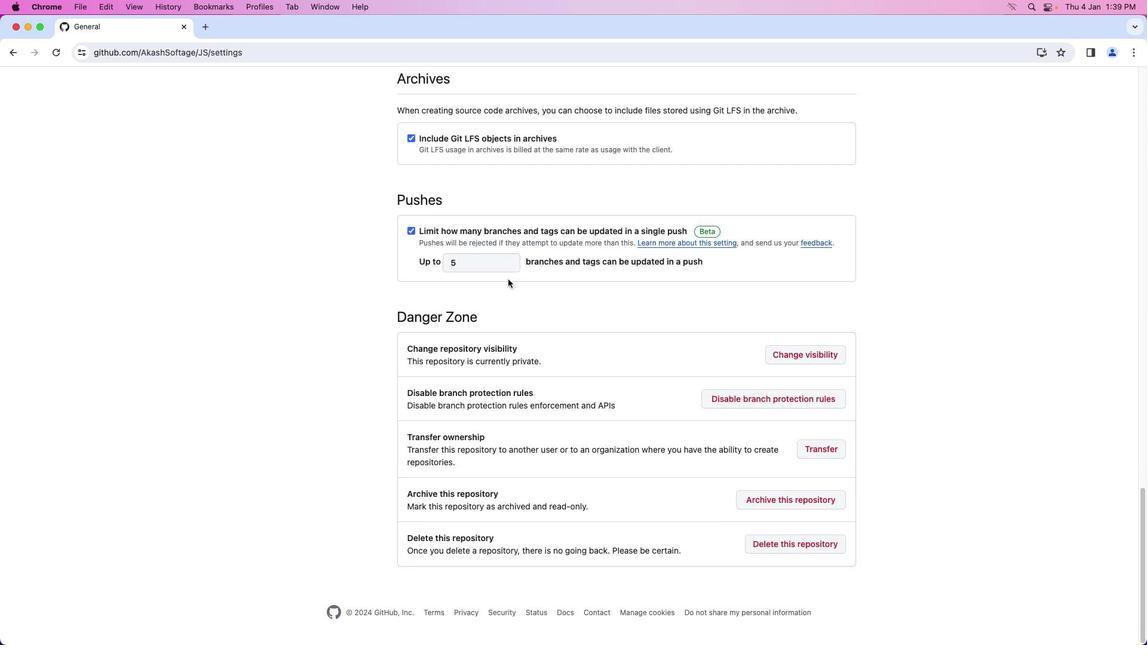 
Action: Mouse scrolled (507, 279) with delta (0, -2)
Screenshot: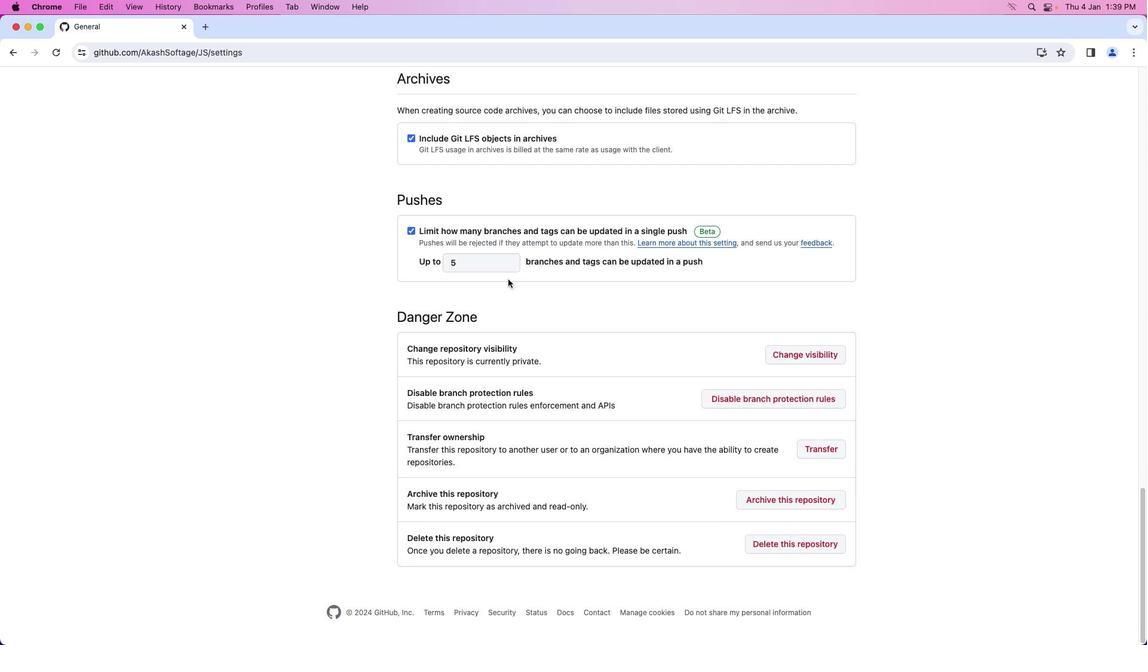 
Action: Mouse scrolled (507, 279) with delta (0, -2)
Screenshot: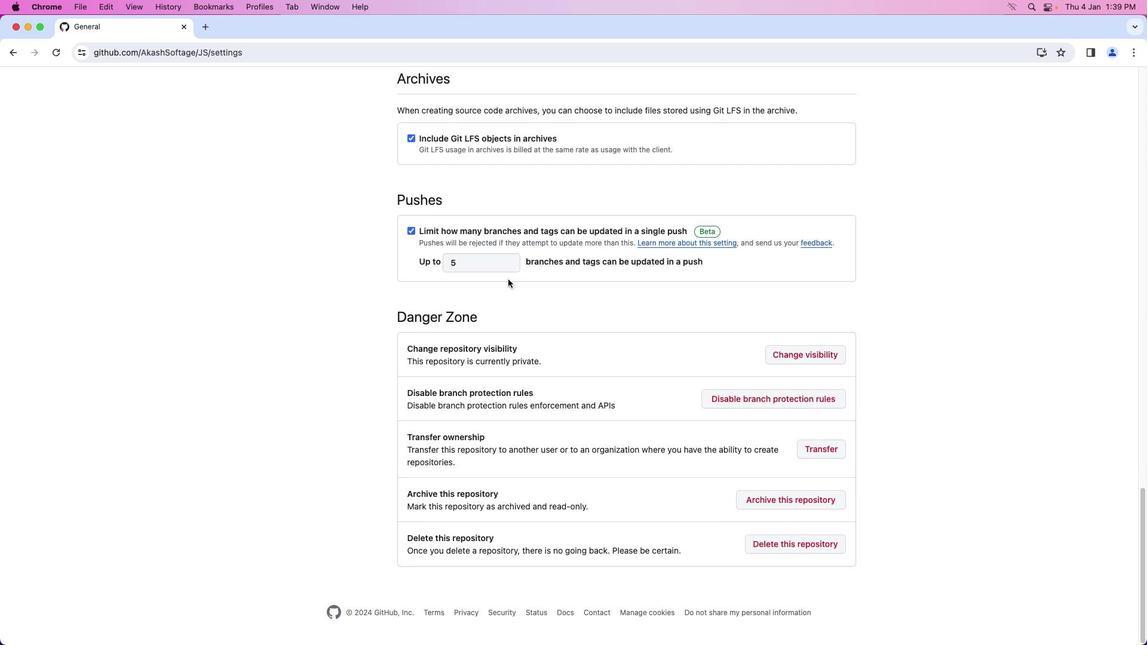 
Action: Mouse moved to (764, 503)
Screenshot: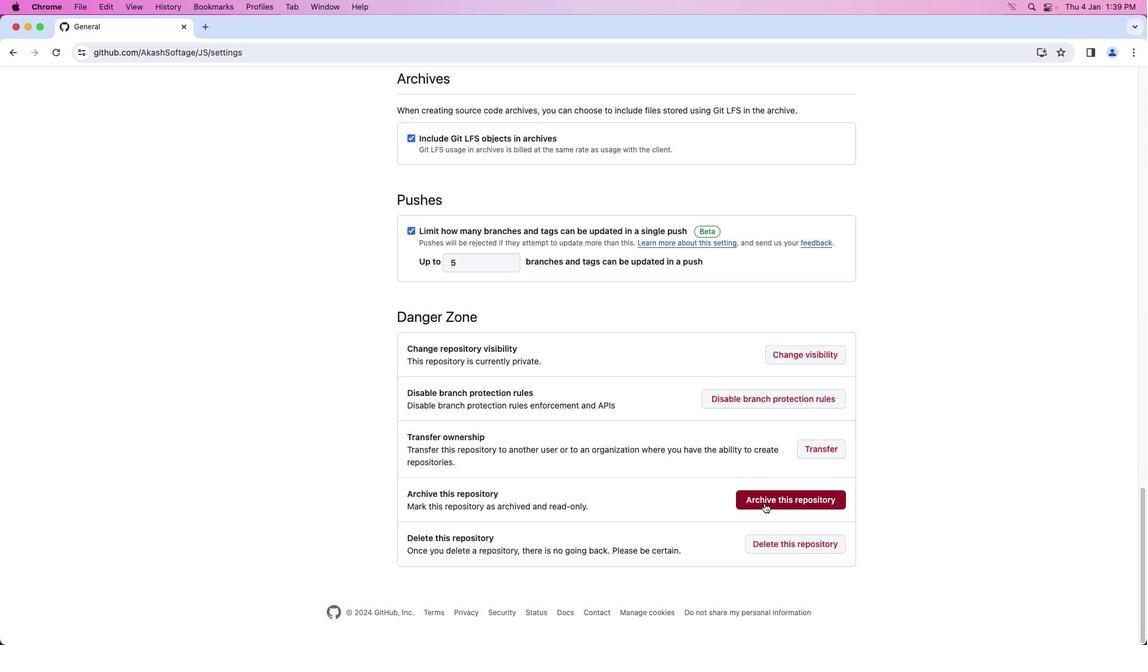 
Action: Mouse pressed left at (764, 503)
Screenshot: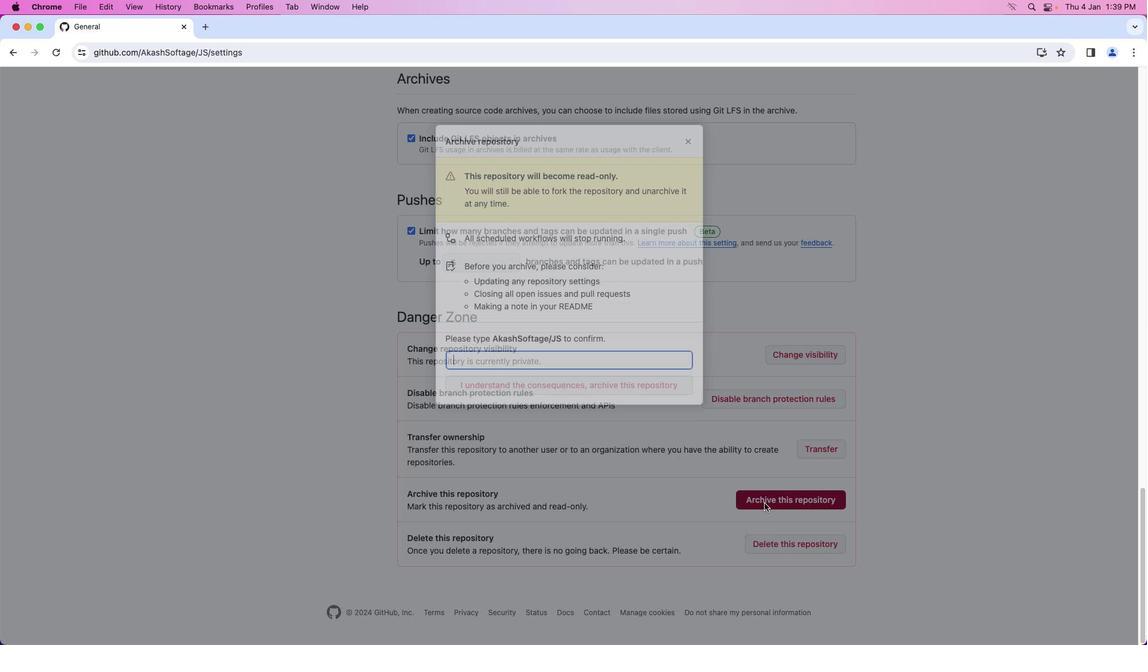 
Action: Mouse moved to (578, 365)
Screenshot: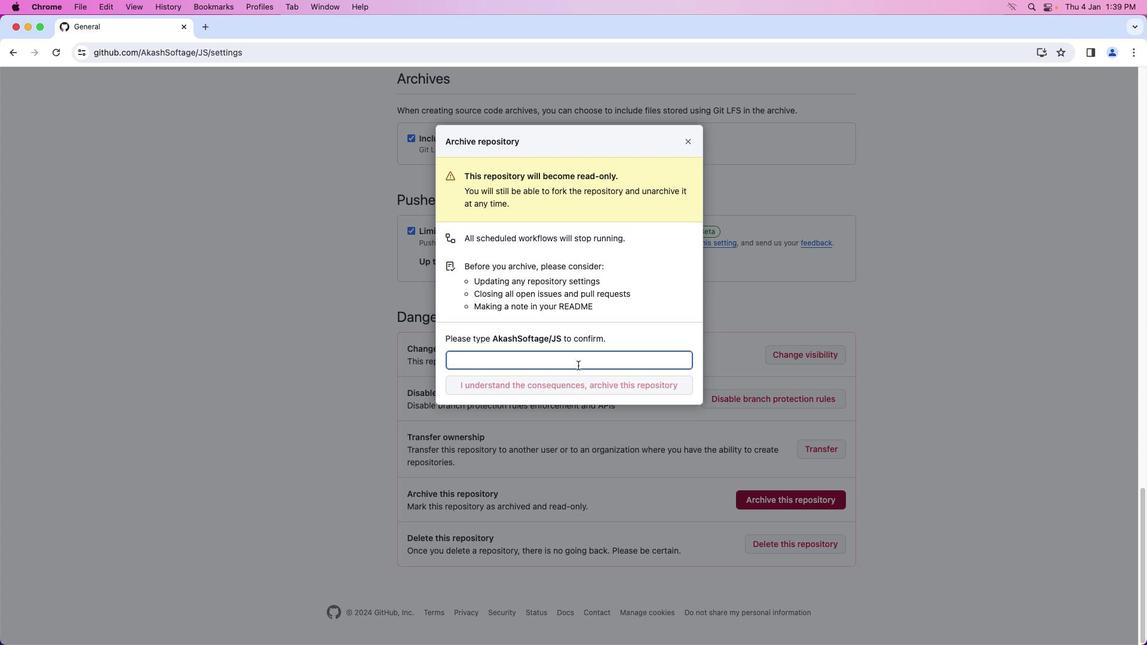 
Action: Mouse pressed left at (578, 365)
Screenshot: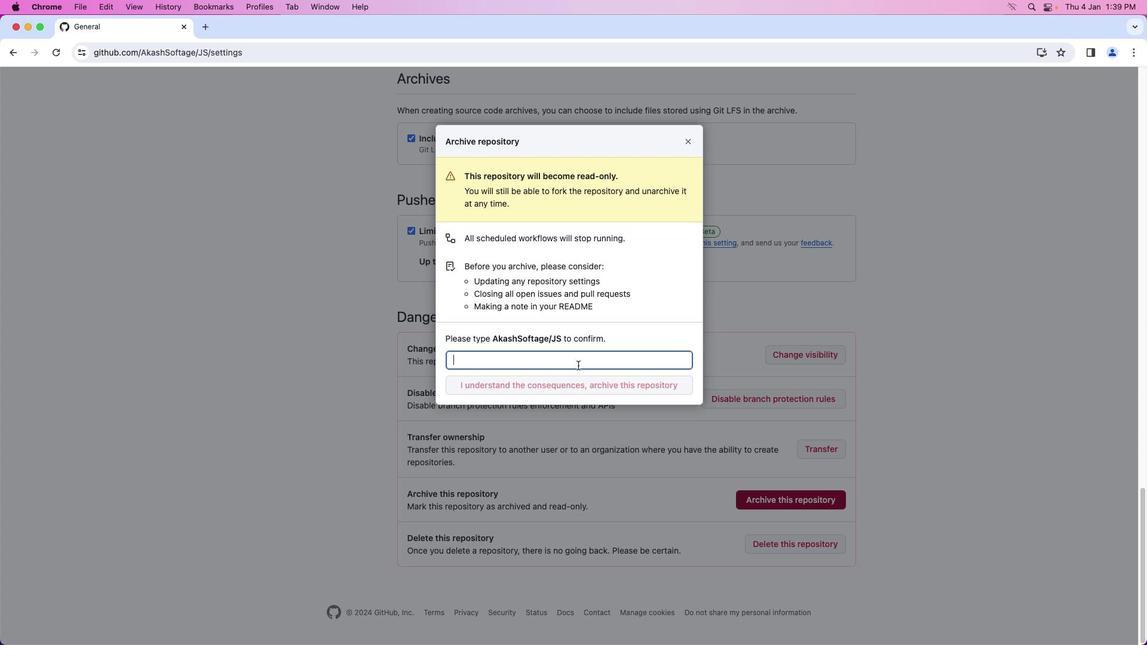 
Action: Key pressed Key.caps_lock'A'Key.caps_lock'l''a''s'Key.backspaceKey.backspaceKey.backspace'k''a''s''h'Key.caps_lock'S'Key.caps_lock'o''f''t''a''g''e''/'Key.caps_lock'J''S'
Screenshot: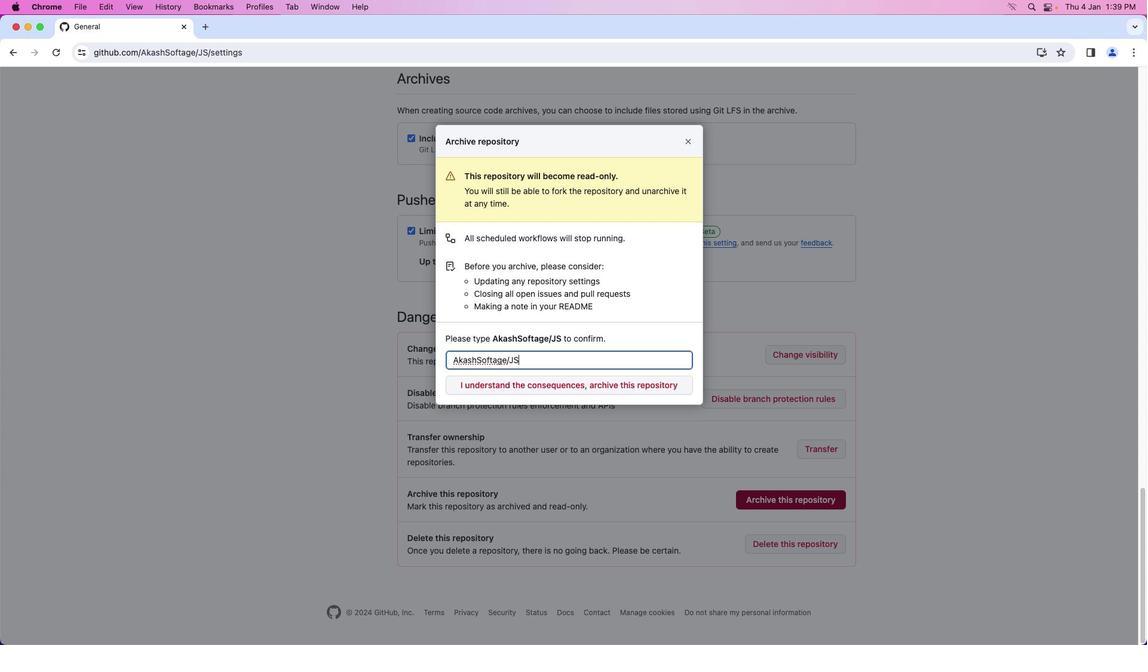 
Action: Mouse moved to (563, 379)
Screenshot: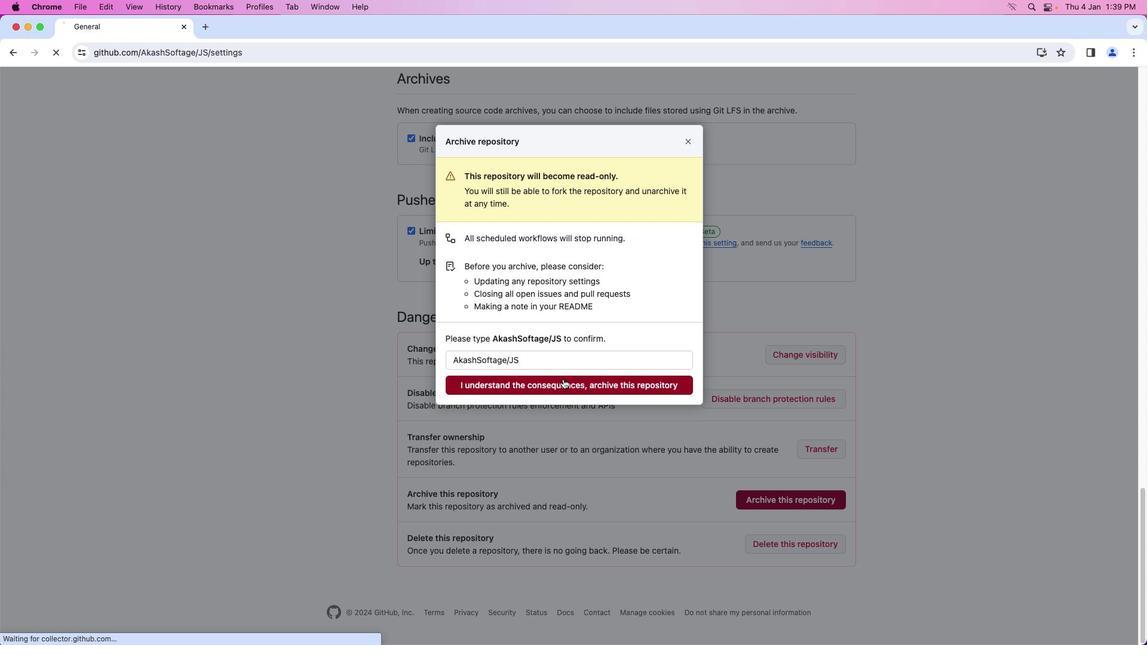 
Action: Mouse pressed left at (563, 379)
Screenshot: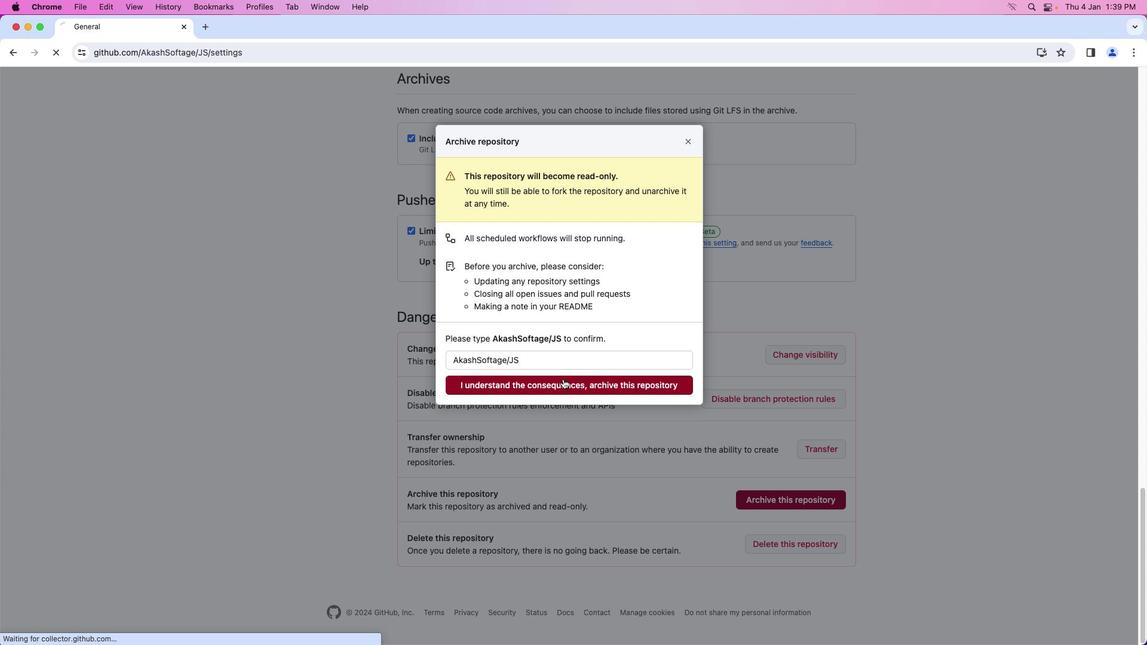 
Action: Mouse moved to (593, 274)
Screenshot: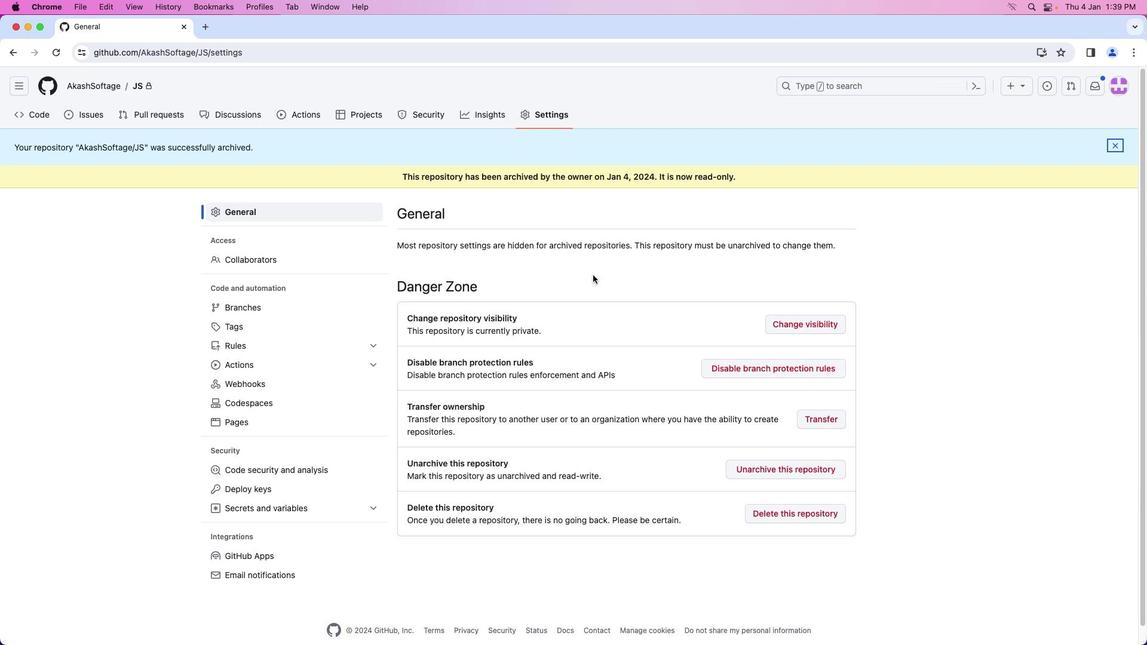 
